 Task: Find connections with filter location Lengshuitan with filter topic #givingbackwith filter profile language Potuguese with filter current company INeuron.ai with filter school Kalinga Institute of Industrial Technology, Bhubaneswar with filter industry Information Services with filter service category Financial Advisory with filter keywords title Chief People Officer
Action: Mouse moved to (287, 192)
Screenshot: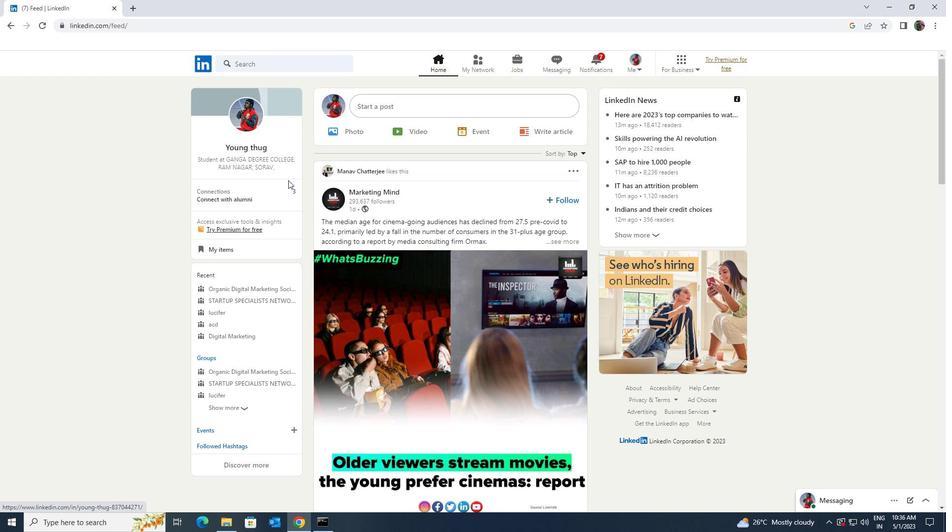 
Action: Mouse pressed left at (287, 192)
Screenshot: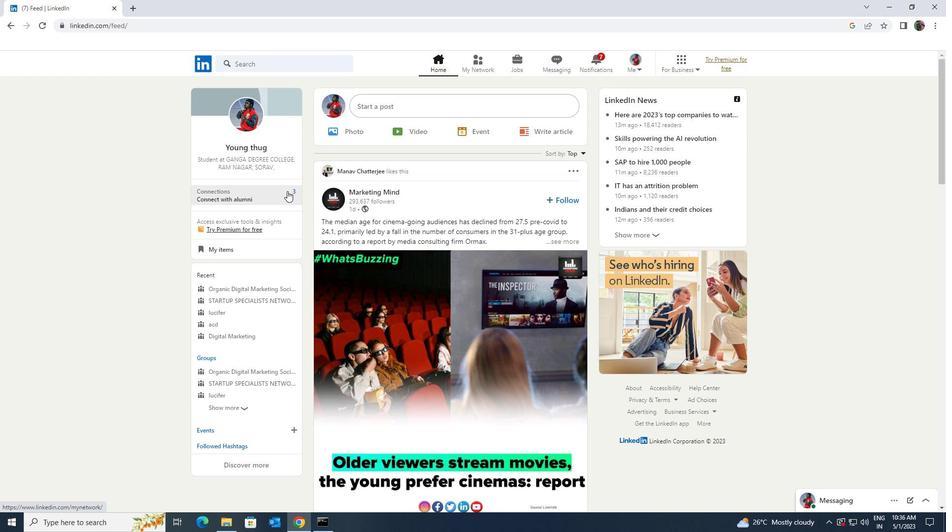 
Action: Mouse moved to (292, 118)
Screenshot: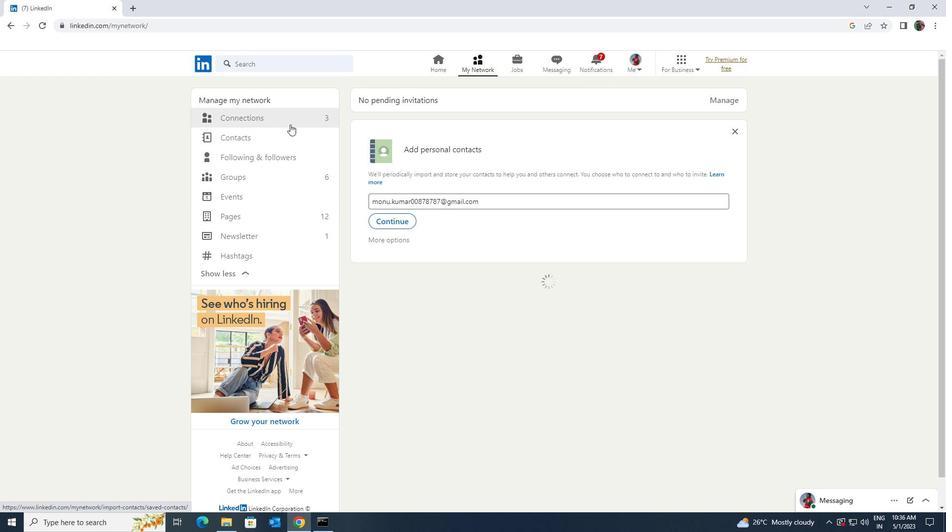 
Action: Mouse pressed left at (292, 118)
Screenshot: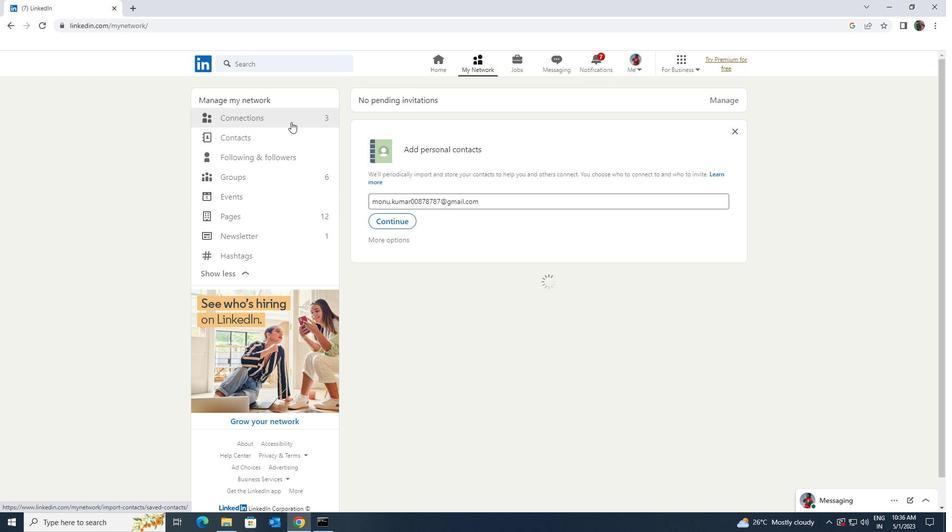 
Action: Mouse moved to (533, 115)
Screenshot: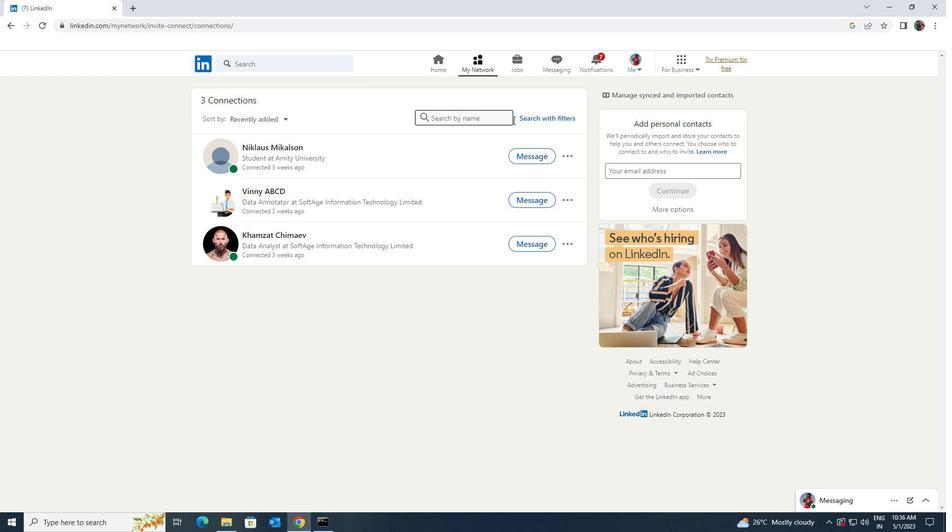 
Action: Mouse pressed left at (533, 115)
Screenshot: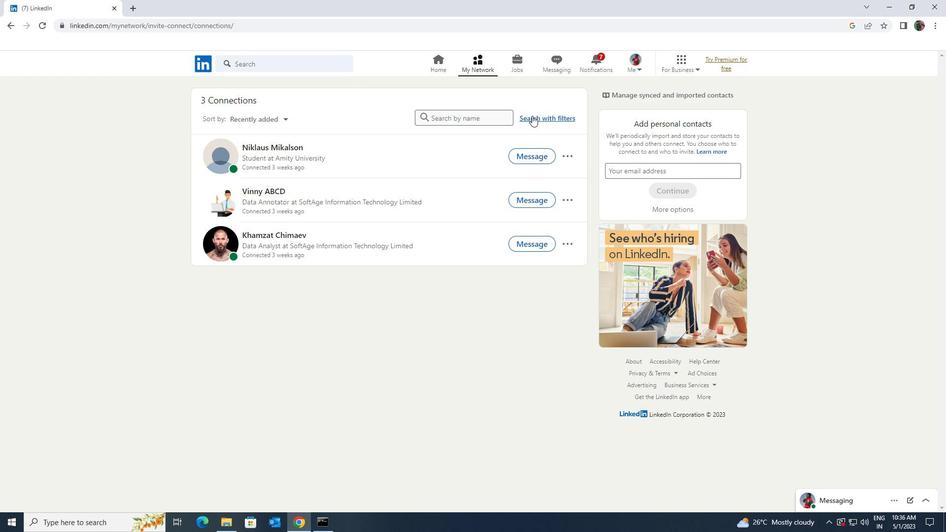 
Action: Mouse moved to (514, 94)
Screenshot: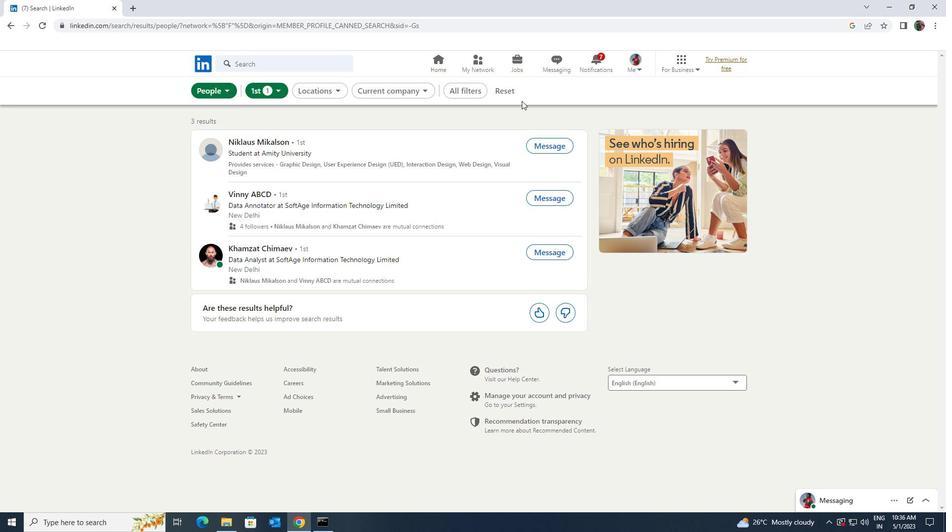 
Action: Mouse pressed left at (514, 94)
Screenshot: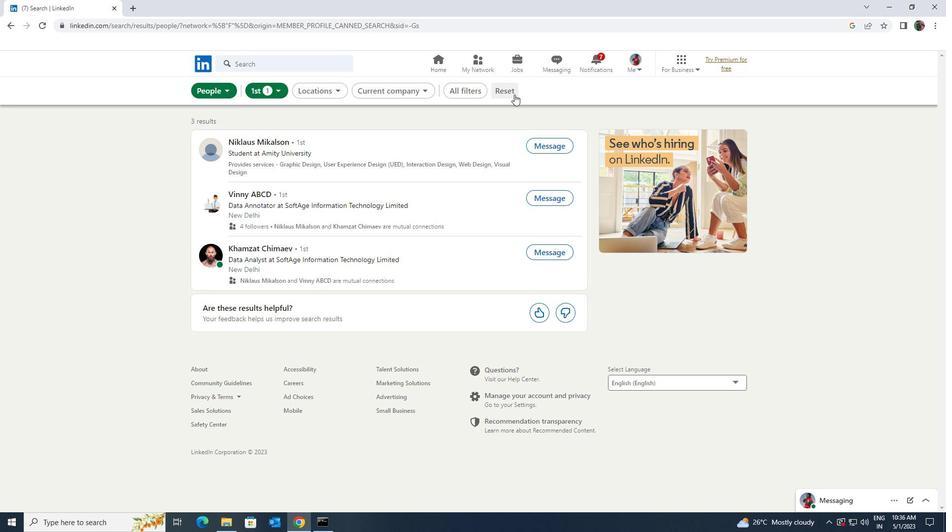 
Action: Mouse moved to (500, 92)
Screenshot: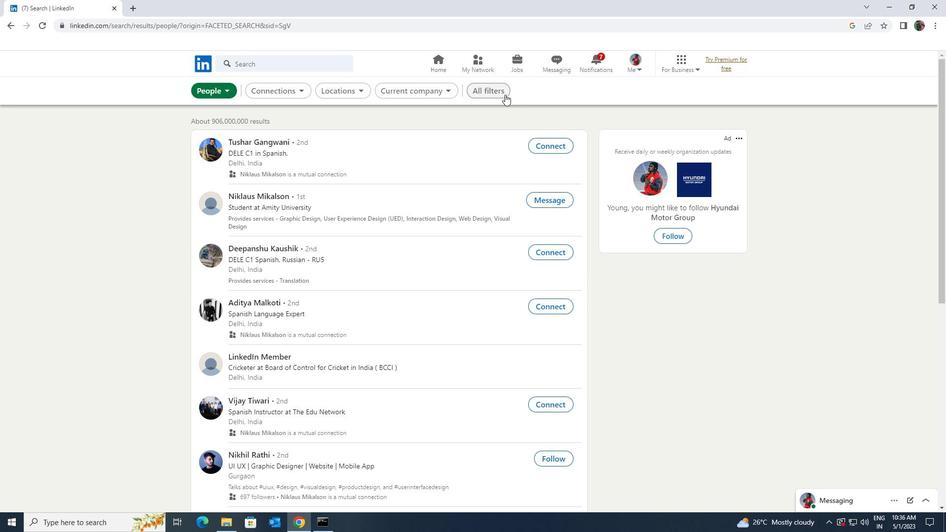 
Action: Mouse pressed left at (500, 92)
Screenshot: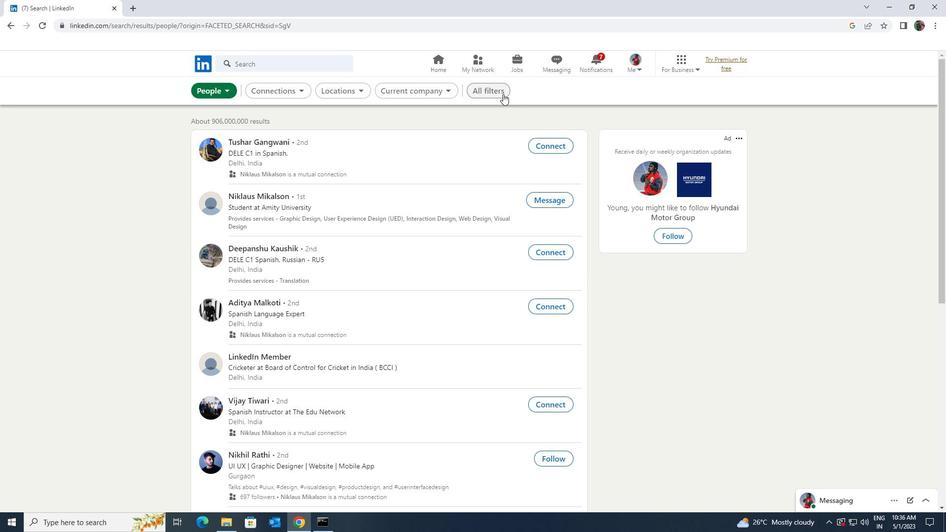 
Action: Mouse moved to (739, 292)
Screenshot: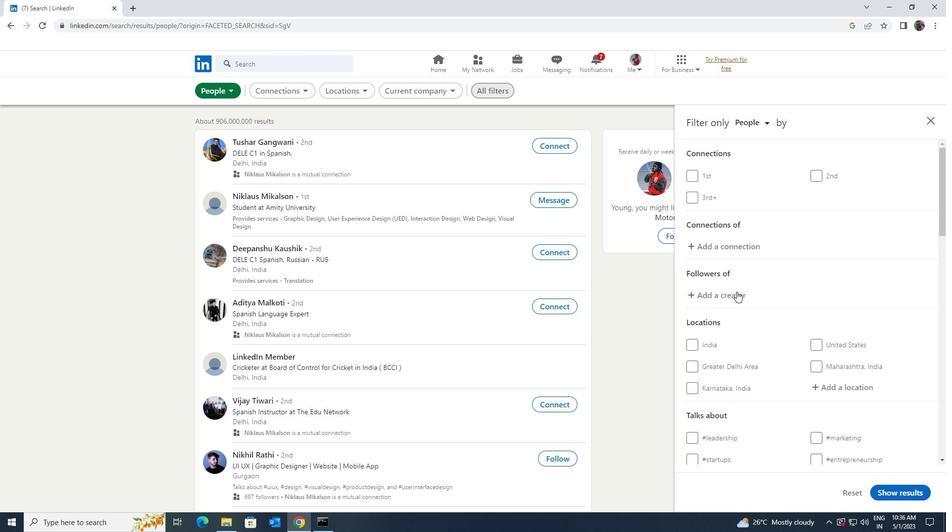 
Action: Mouse scrolled (739, 292) with delta (0, 0)
Screenshot: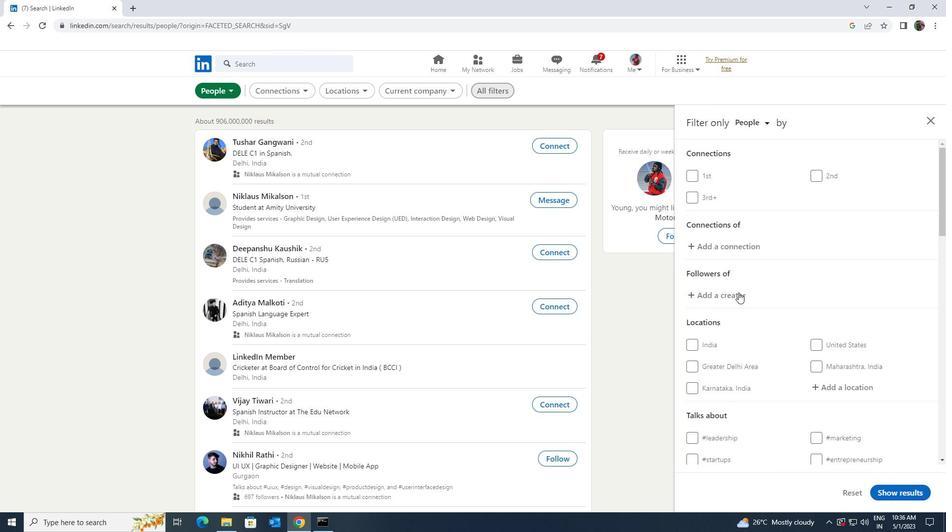 
Action: Mouse scrolled (739, 292) with delta (0, 0)
Screenshot: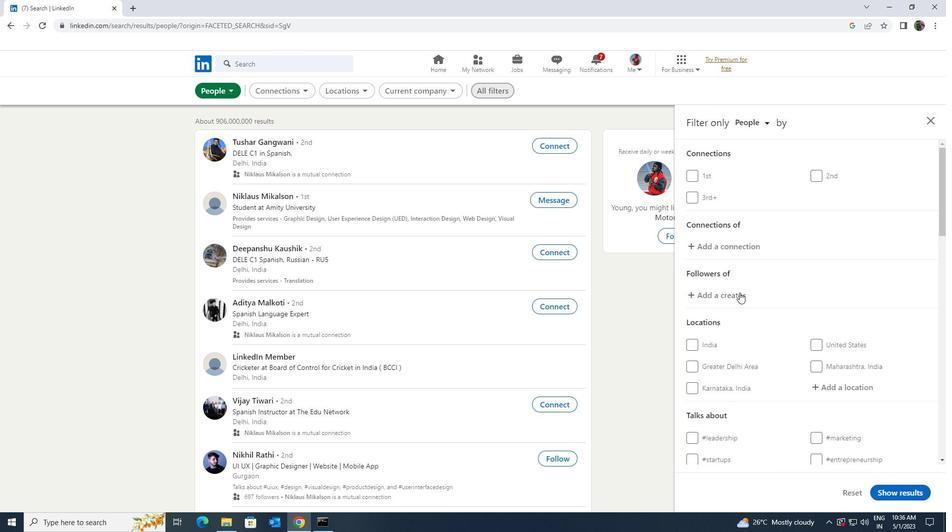 
Action: Mouse moved to (826, 286)
Screenshot: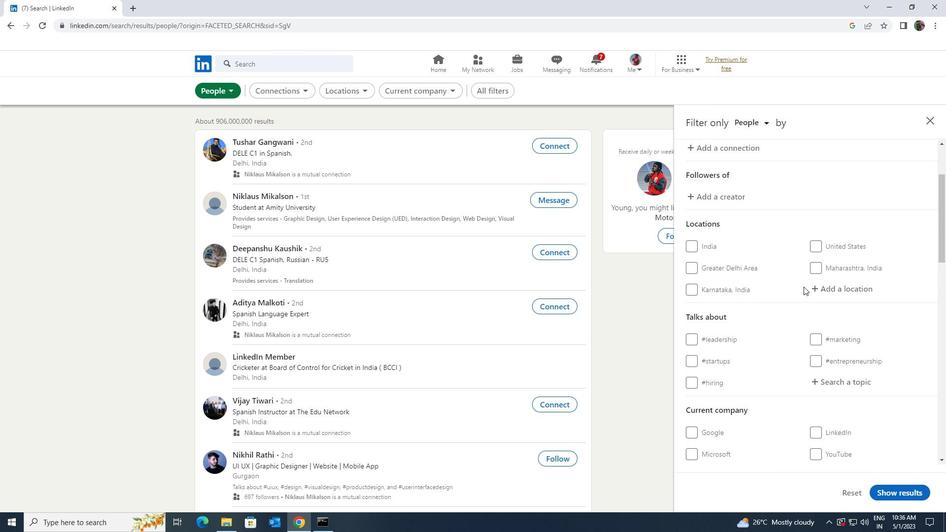 
Action: Mouse pressed left at (826, 286)
Screenshot: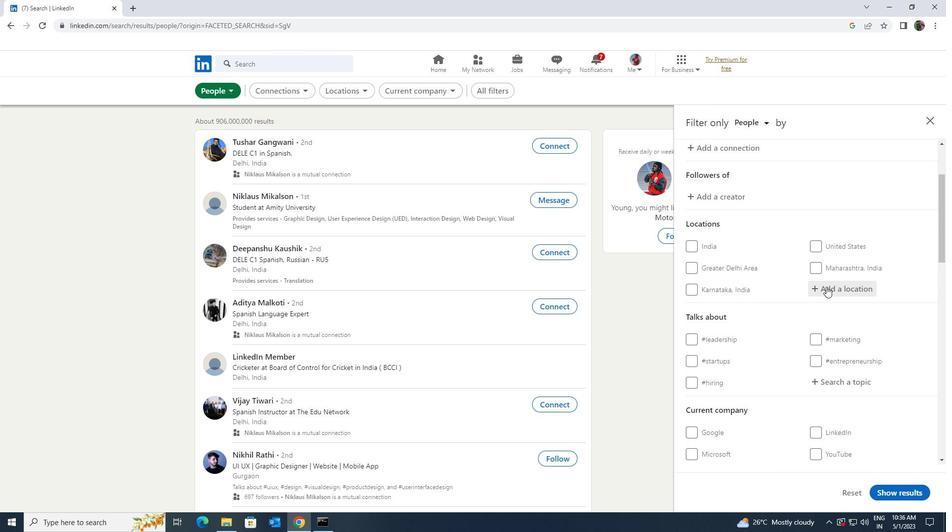 
Action: Mouse moved to (821, 286)
Screenshot: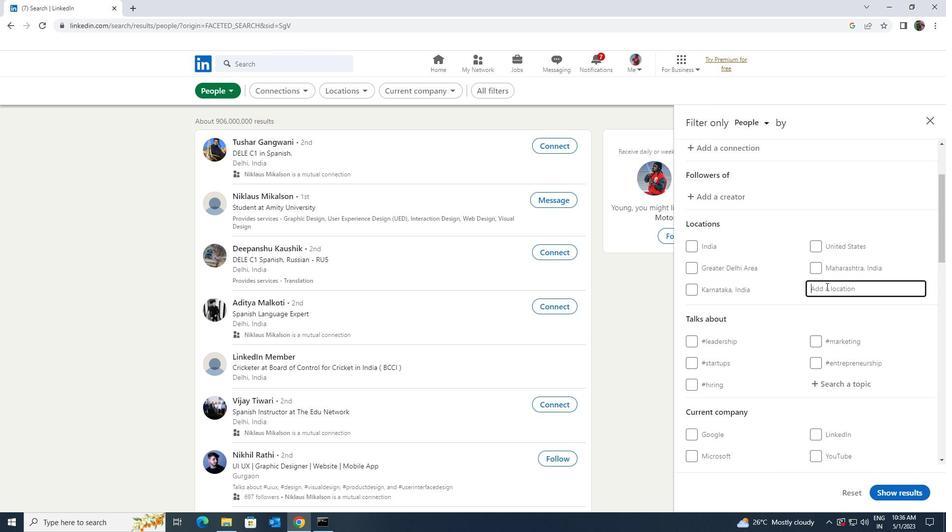
Action: Key pressed <Key.shift>LENGSHUITAN
Screenshot: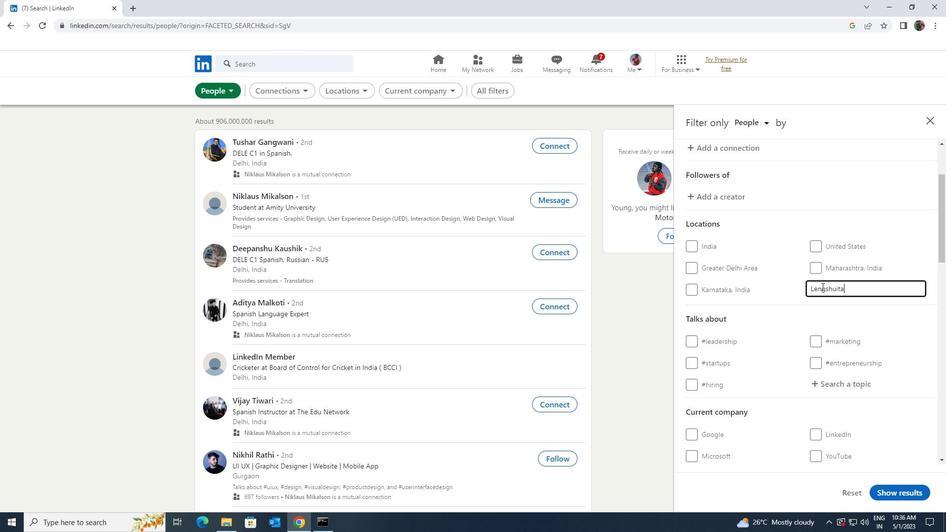 
Action: Mouse moved to (860, 384)
Screenshot: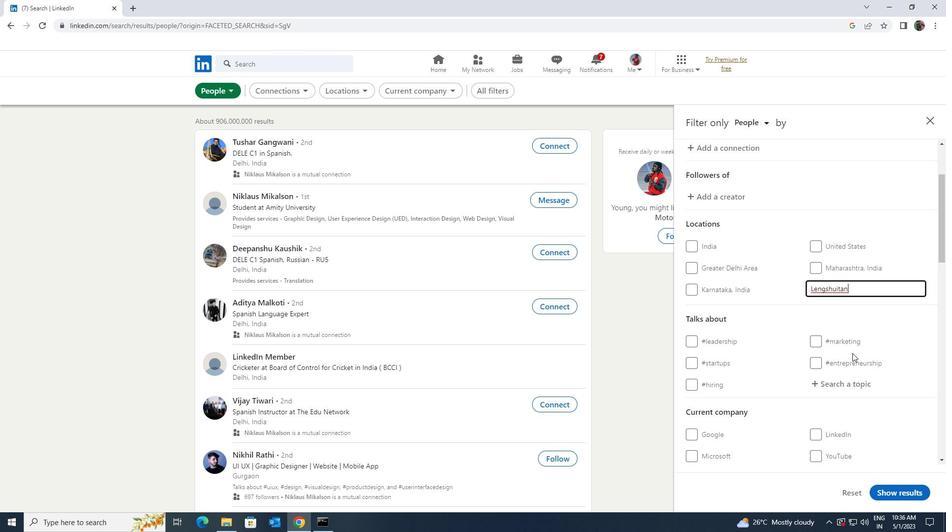 
Action: Mouse pressed left at (860, 384)
Screenshot: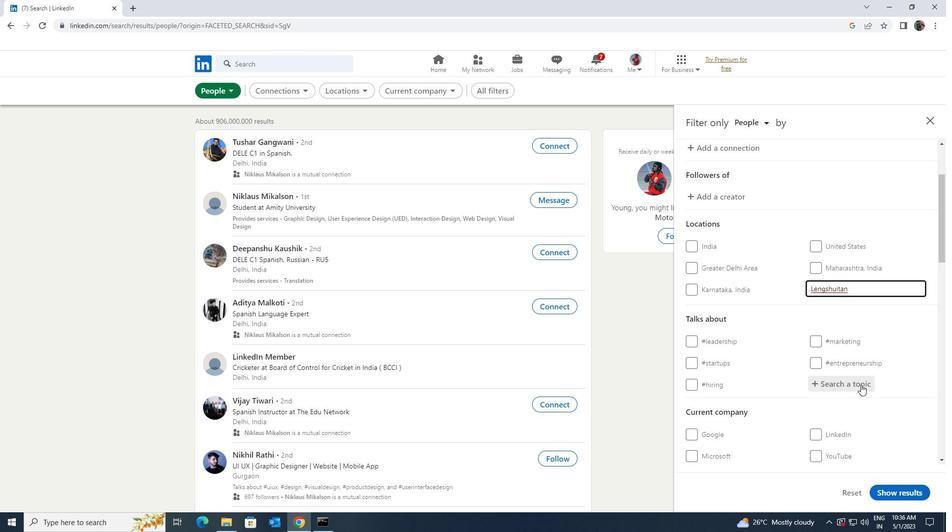 
Action: Key pressed <Key.shift><Key.shift>GIVINGBA
Screenshot: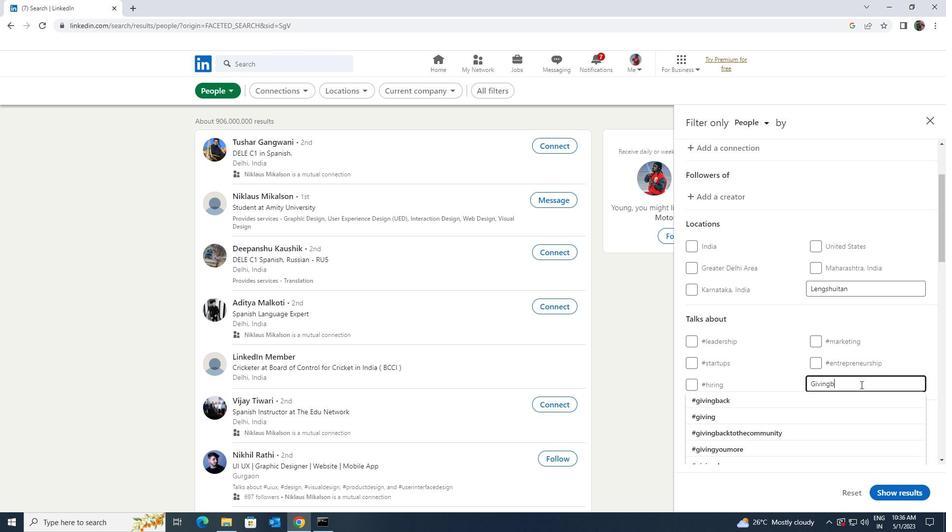 
Action: Mouse moved to (864, 396)
Screenshot: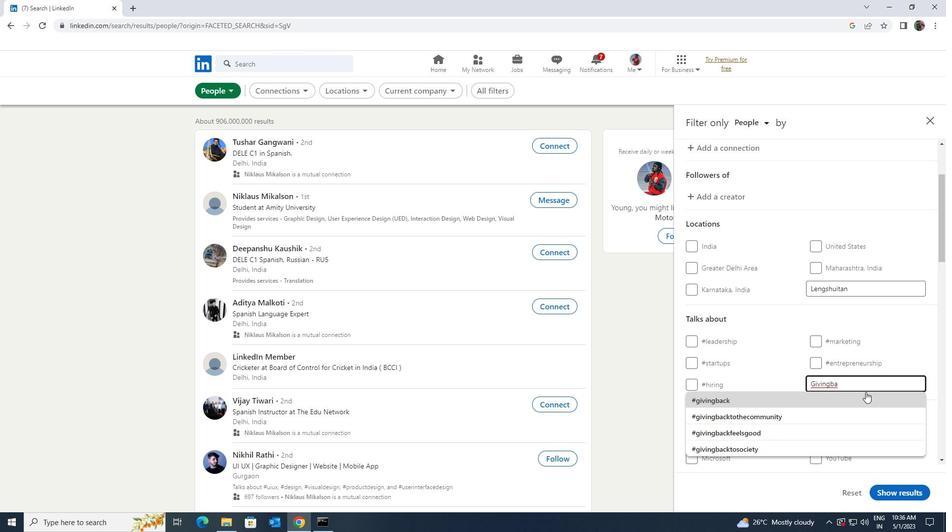 
Action: Mouse pressed left at (864, 396)
Screenshot: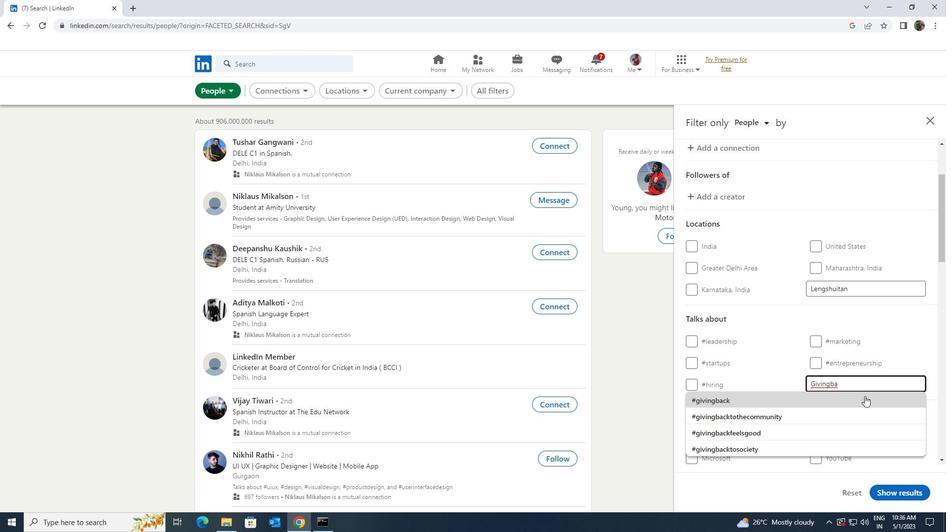 
Action: Mouse scrolled (864, 396) with delta (0, 0)
Screenshot: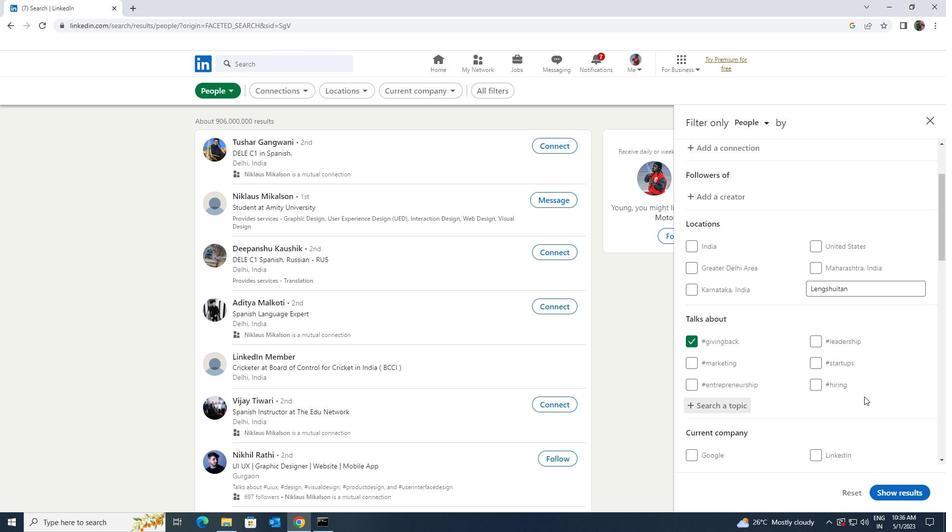 
Action: Mouse scrolled (864, 396) with delta (0, 0)
Screenshot: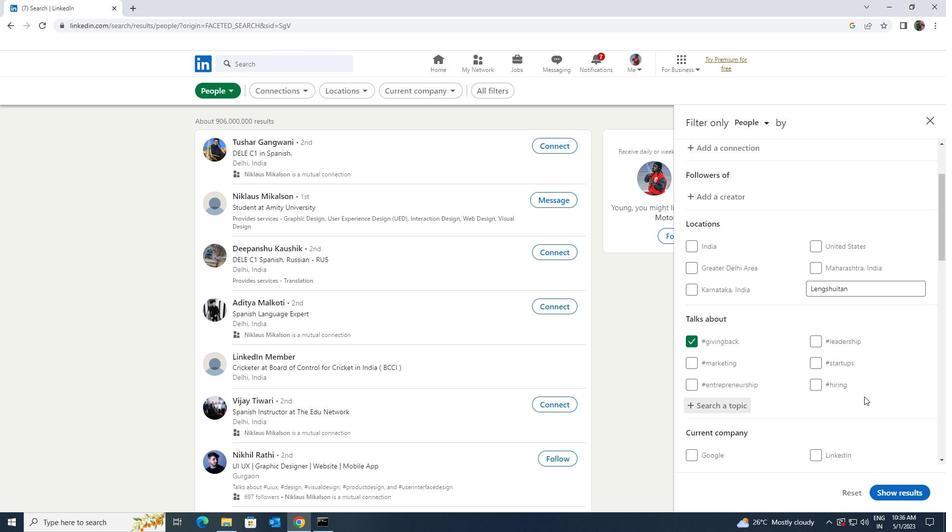 
Action: Mouse scrolled (864, 396) with delta (0, 0)
Screenshot: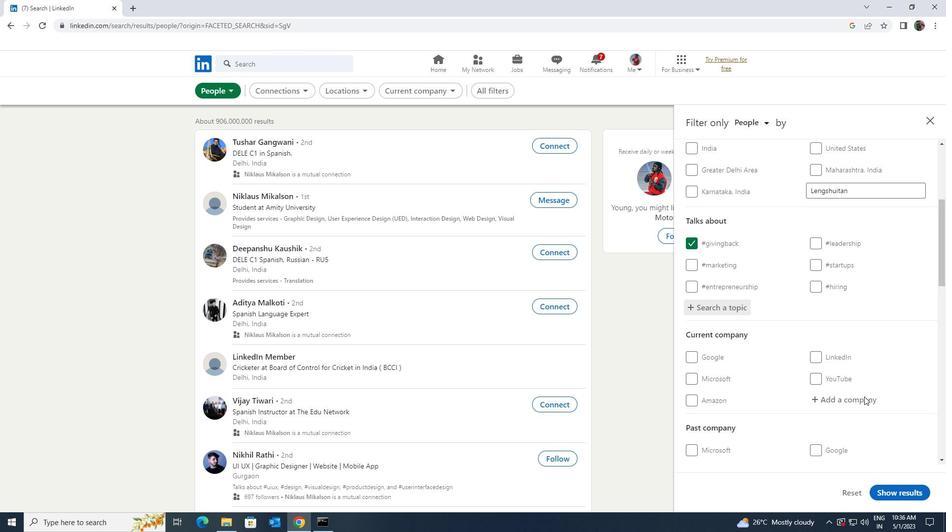 
Action: Mouse scrolled (864, 396) with delta (0, 0)
Screenshot: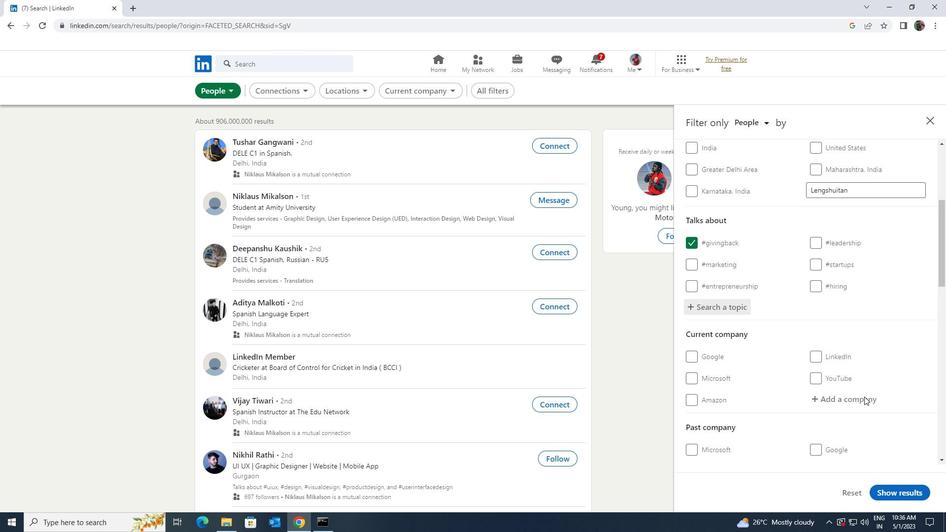 
Action: Mouse moved to (864, 396)
Screenshot: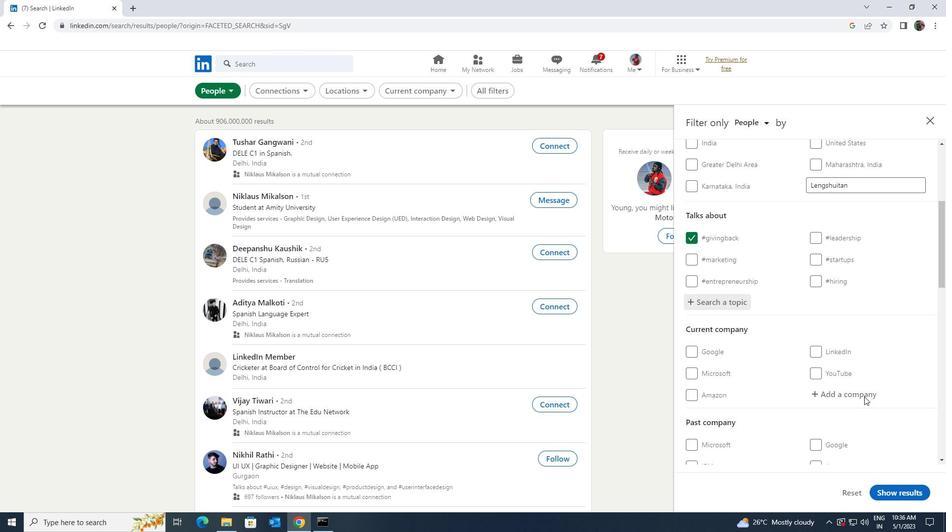 
Action: Mouse scrolled (864, 396) with delta (0, 0)
Screenshot: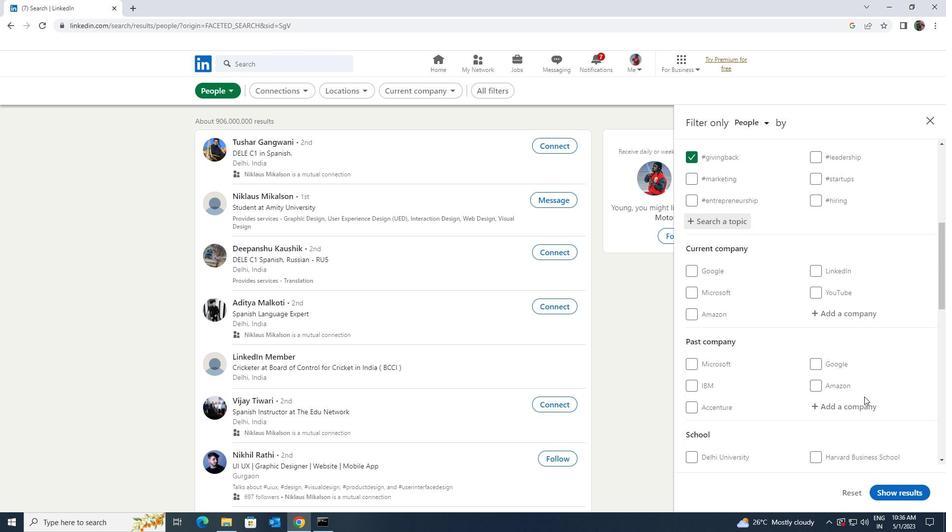 
Action: Mouse scrolled (864, 396) with delta (0, 0)
Screenshot: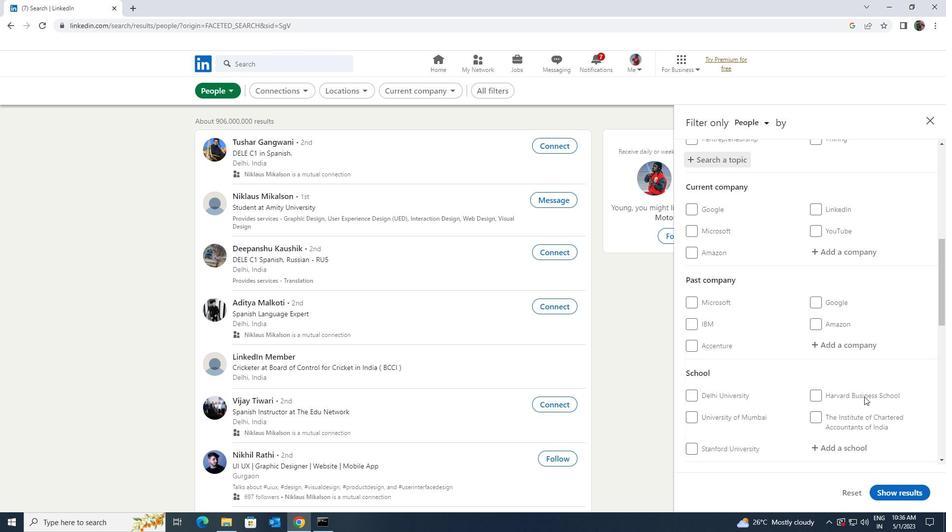 
Action: Mouse scrolled (864, 396) with delta (0, 0)
Screenshot: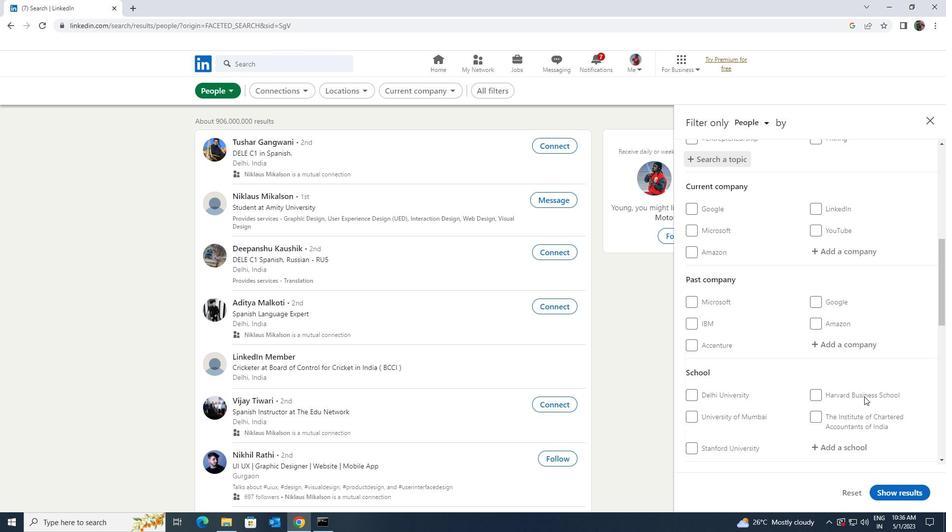 
Action: Mouse scrolled (864, 396) with delta (0, 0)
Screenshot: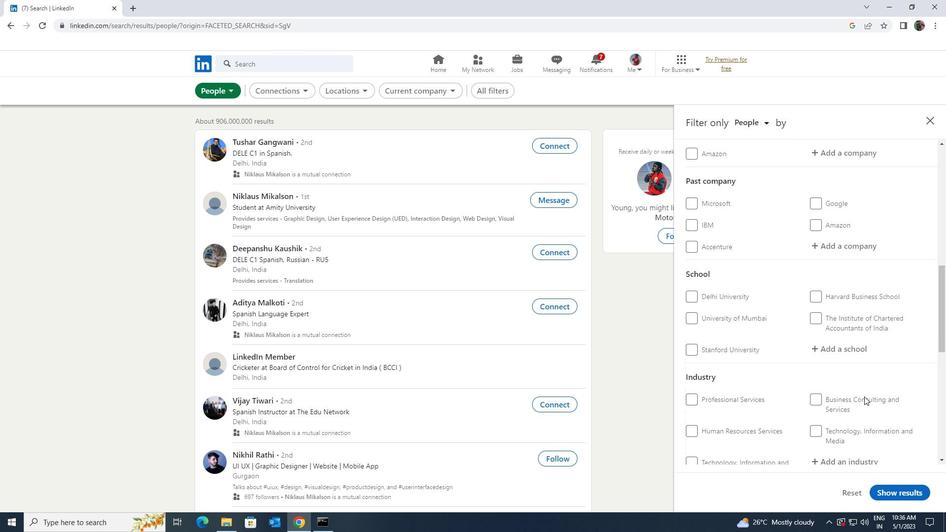 
Action: Mouse scrolled (864, 396) with delta (0, 0)
Screenshot: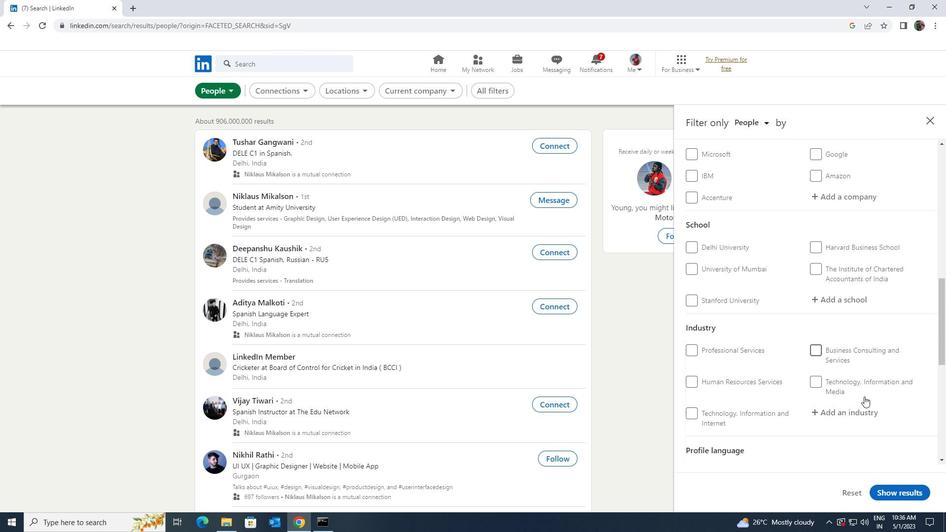 
Action: Mouse scrolled (864, 396) with delta (0, 0)
Screenshot: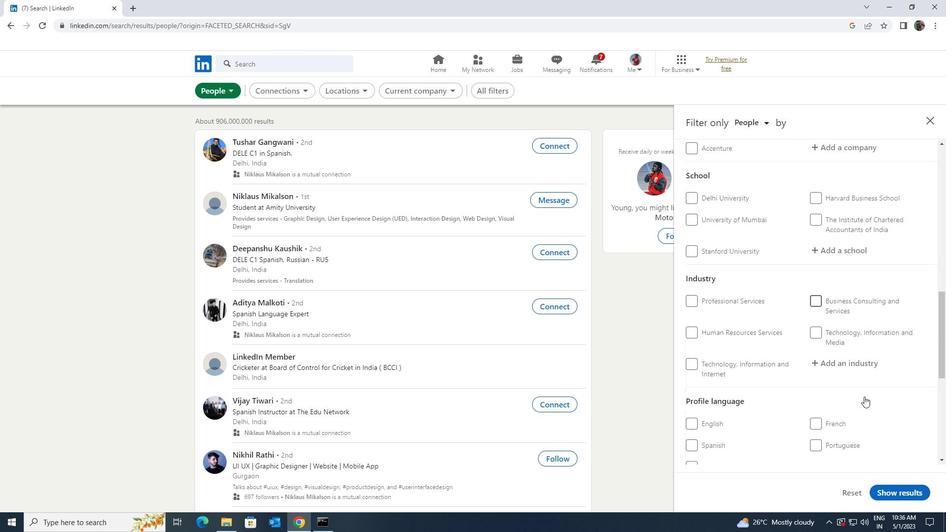 
Action: Mouse moved to (816, 398)
Screenshot: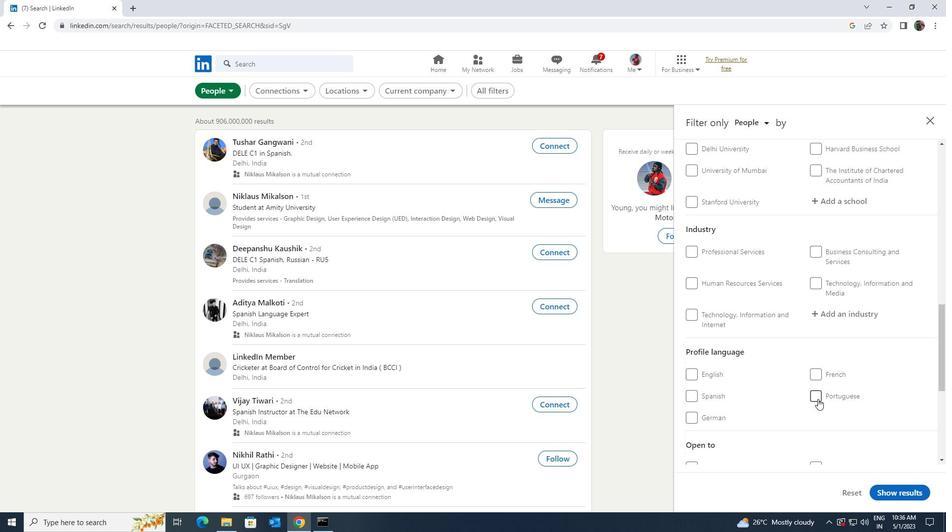 
Action: Mouse pressed left at (816, 398)
Screenshot: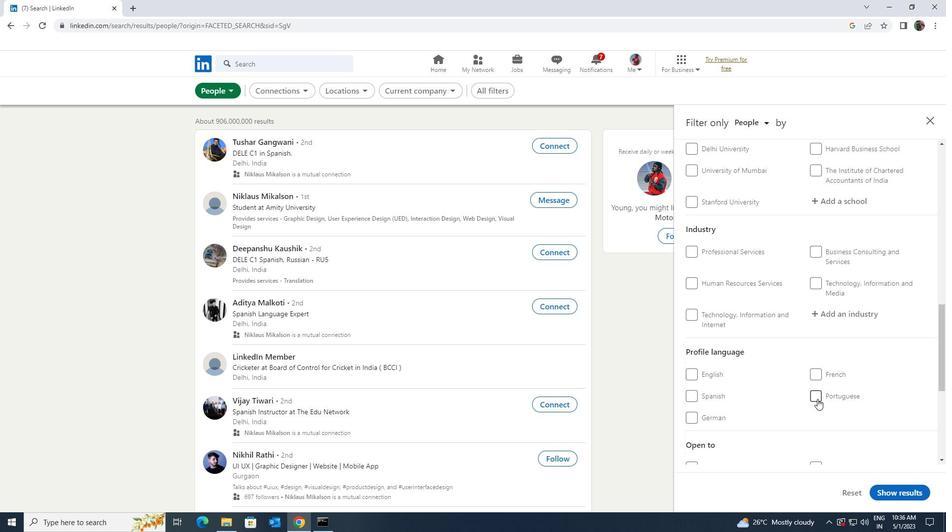 
Action: Mouse moved to (815, 398)
Screenshot: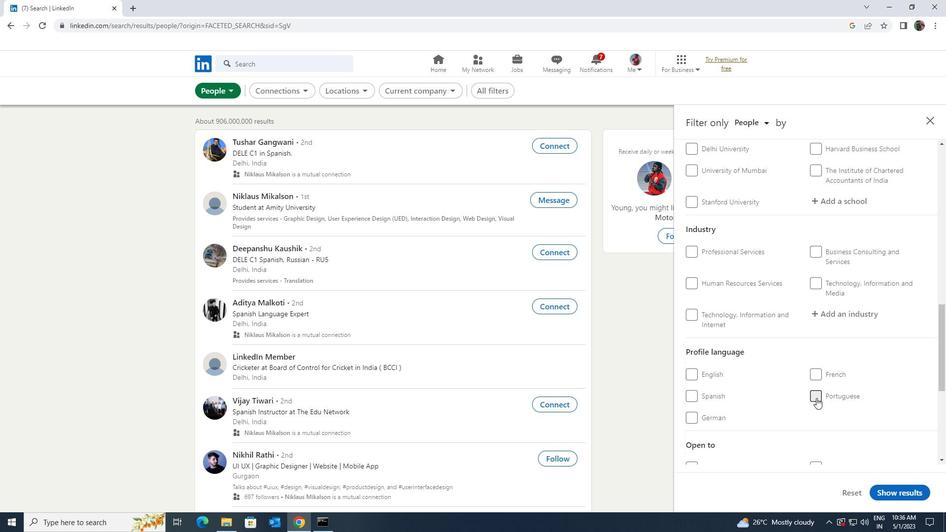 
Action: Mouse scrolled (815, 398) with delta (0, 0)
Screenshot: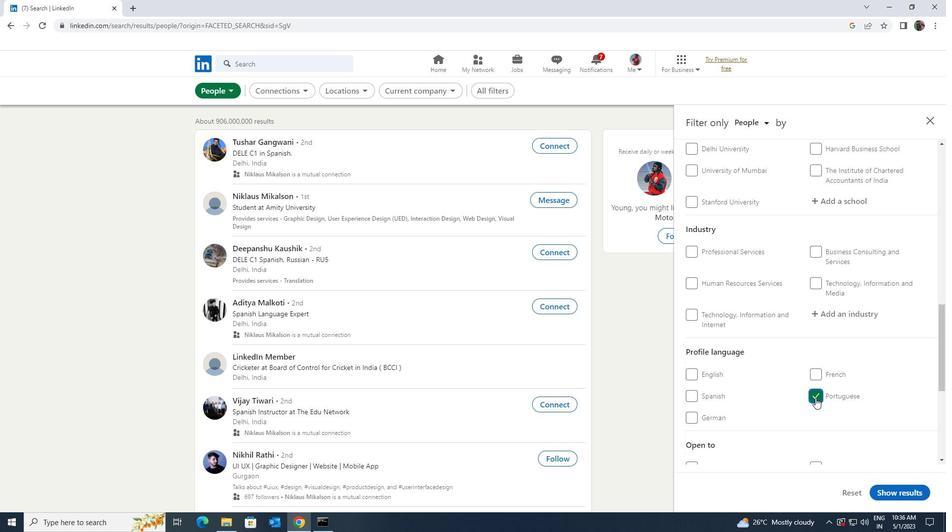 
Action: Mouse scrolled (815, 398) with delta (0, 0)
Screenshot: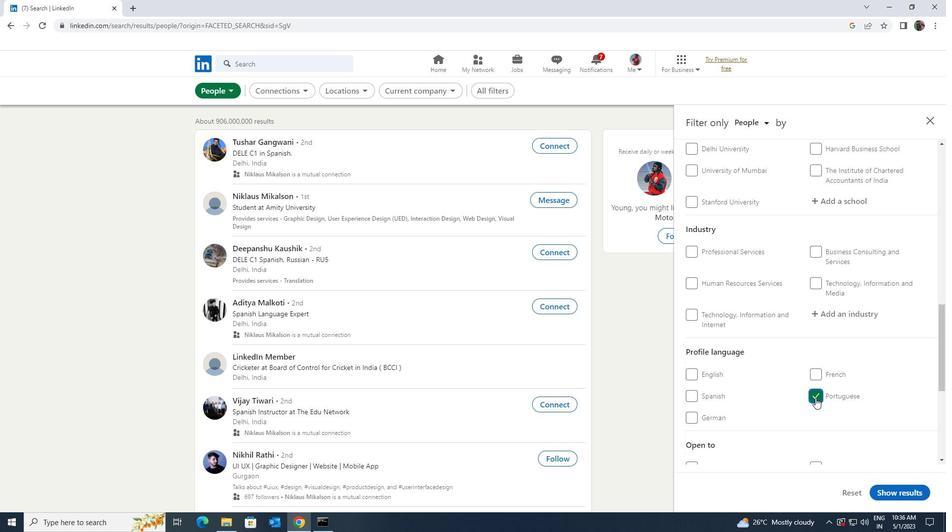 
Action: Mouse scrolled (815, 398) with delta (0, 0)
Screenshot: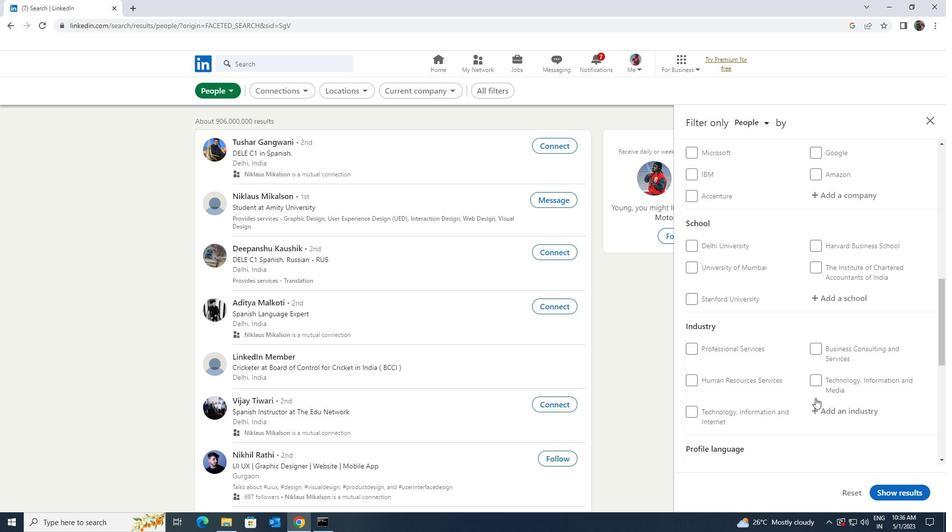 
Action: Mouse scrolled (815, 398) with delta (0, 0)
Screenshot: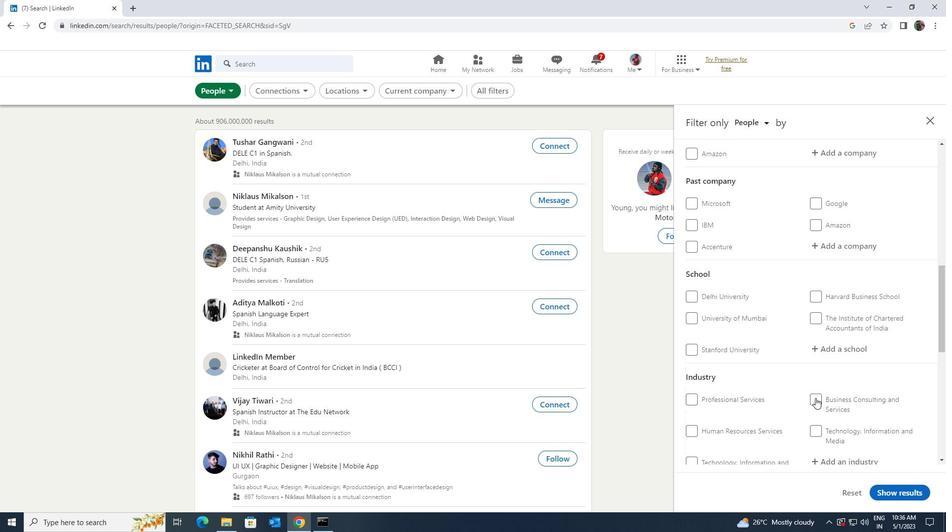 
Action: Mouse scrolled (815, 398) with delta (0, 0)
Screenshot: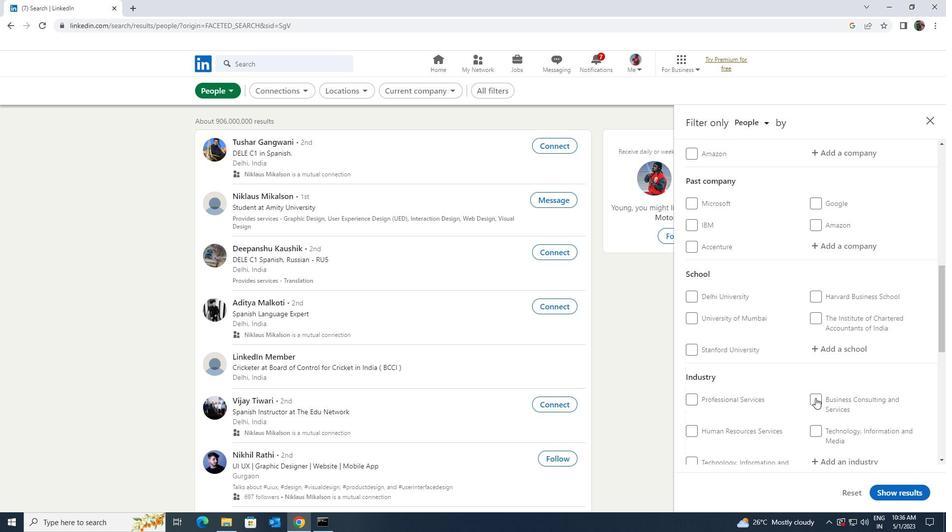 
Action: Mouse scrolled (815, 398) with delta (0, 0)
Screenshot: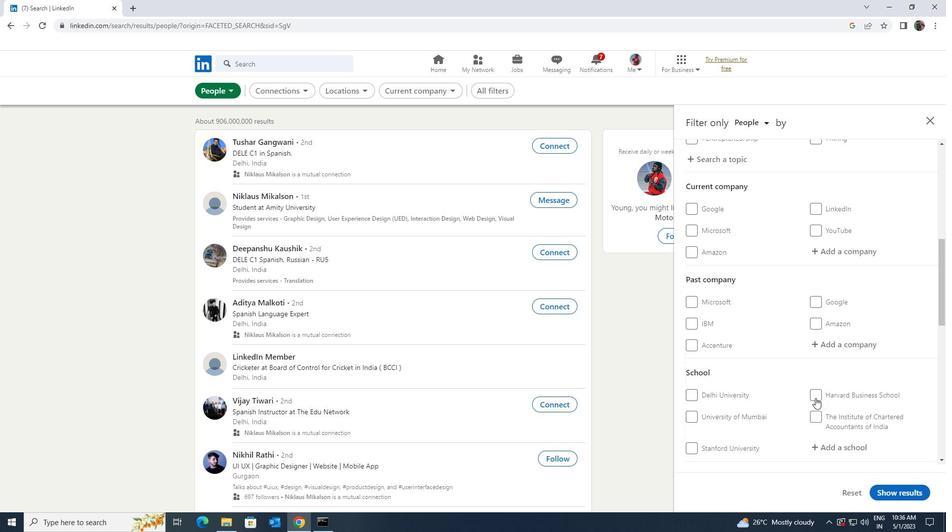
Action: Mouse scrolled (815, 398) with delta (0, 0)
Screenshot: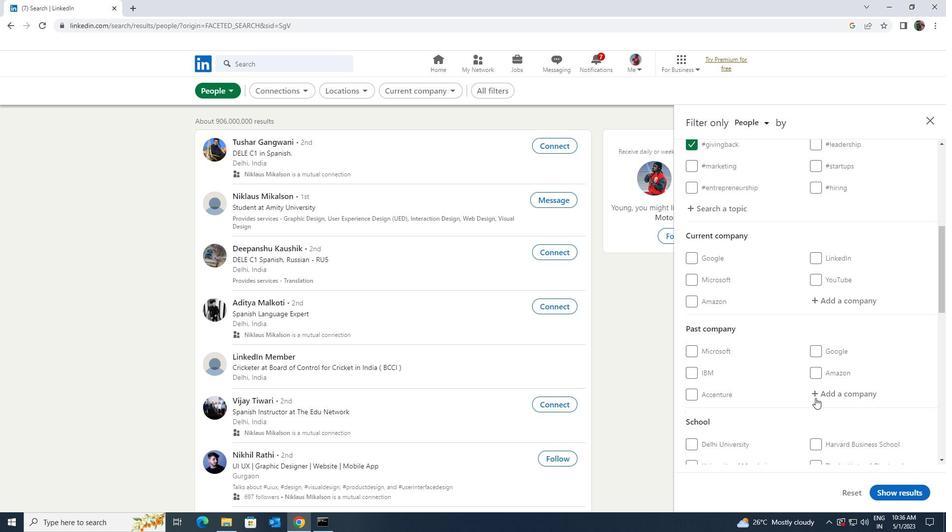
Action: Mouse scrolled (815, 398) with delta (0, 0)
Screenshot: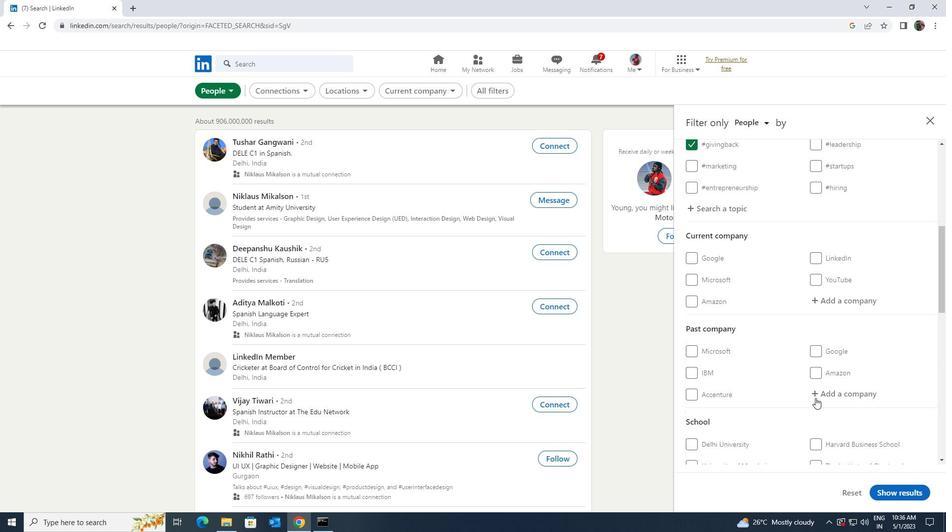 
Action: Mouse moved to (815, 397)
Screenshot: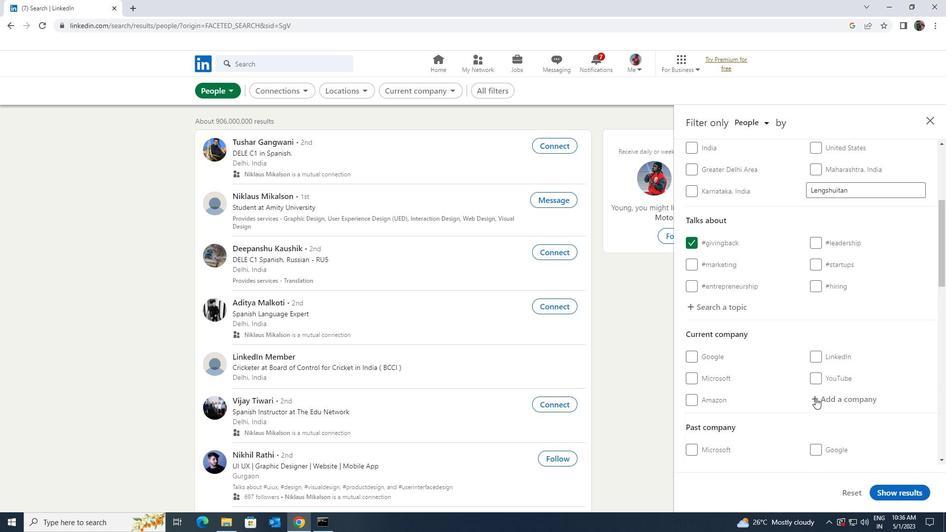 
Action: Mouse pressed left at (815, 397)
Screenshot: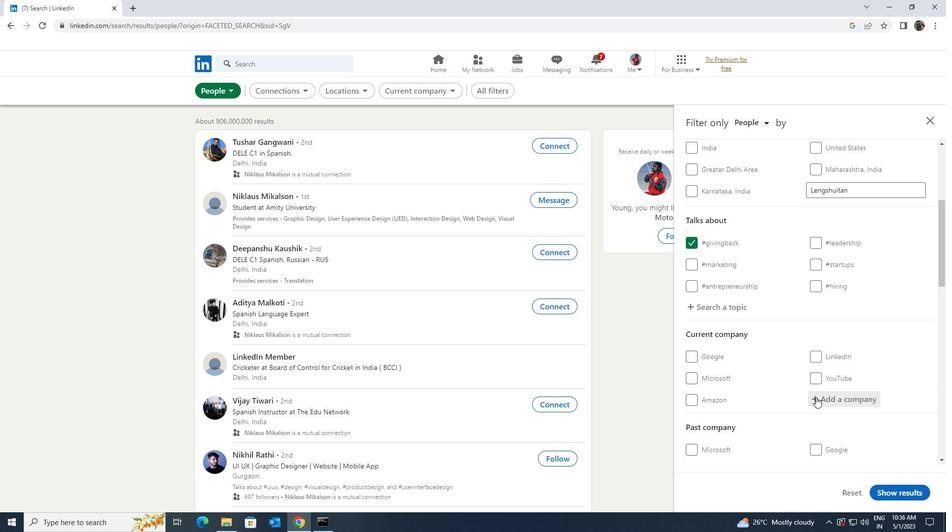 
Action: Key pressed <Key.shift>NEURON<Key.space>AI
Screenshot: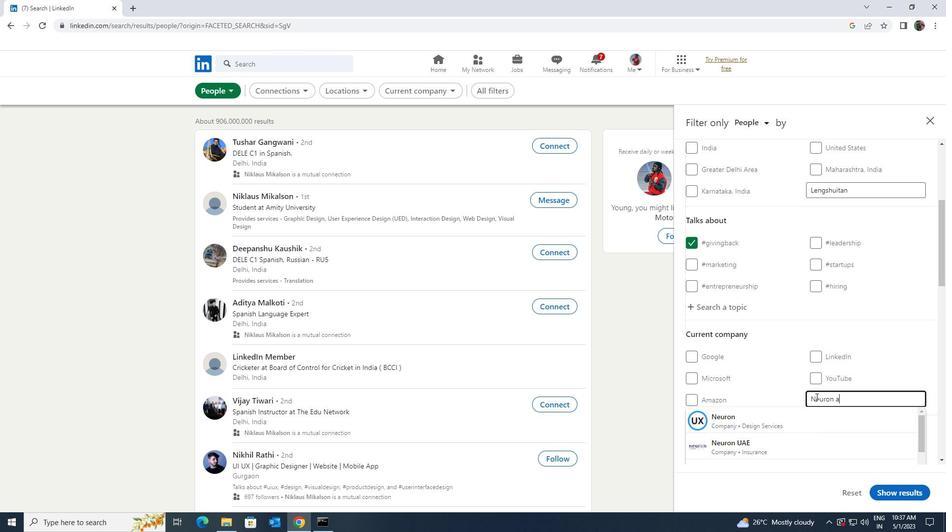 
Action: Mouse moved to (816, 410)
Screenshot: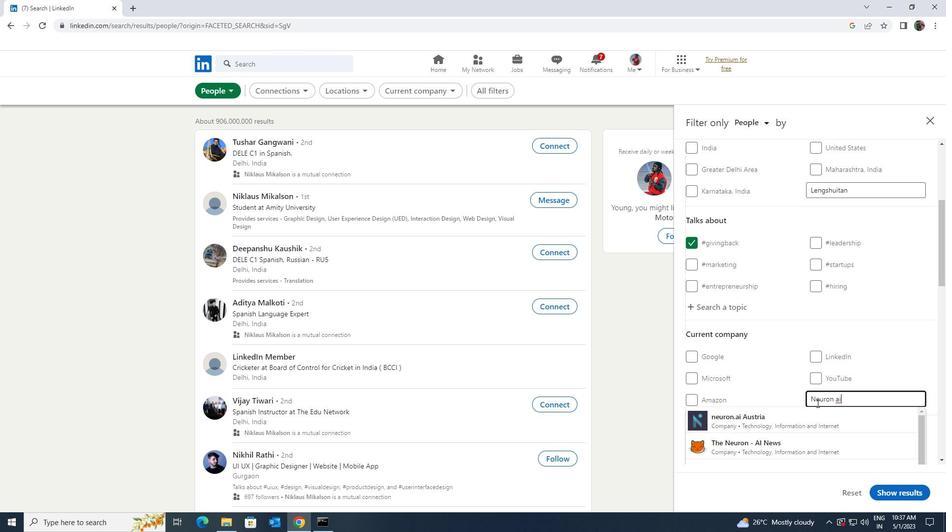 
Action: Mouse pressed left at (816, 410)
Screenshot: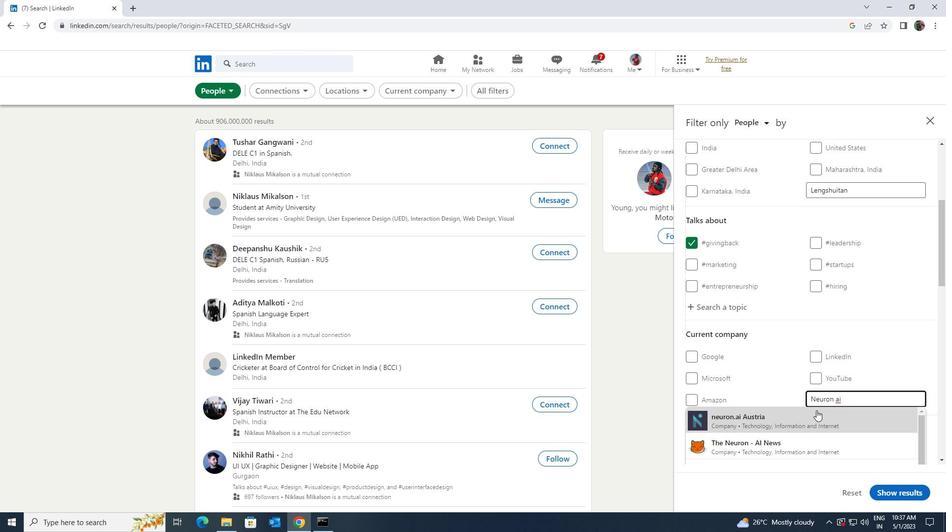 
Action: Mouse moved to (816, 410)
Screenshot: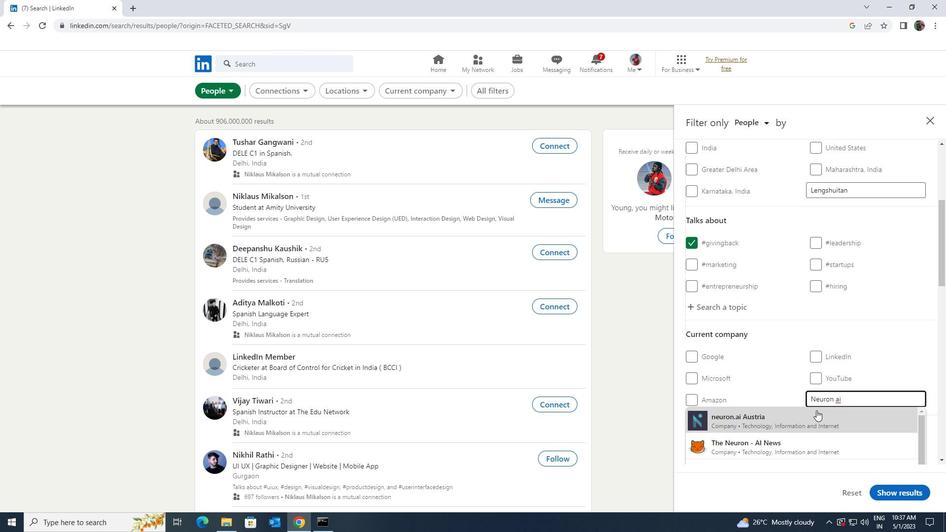 
Action: Mouse scrolled (816, 409) with delta (0, 0)
Screenshot: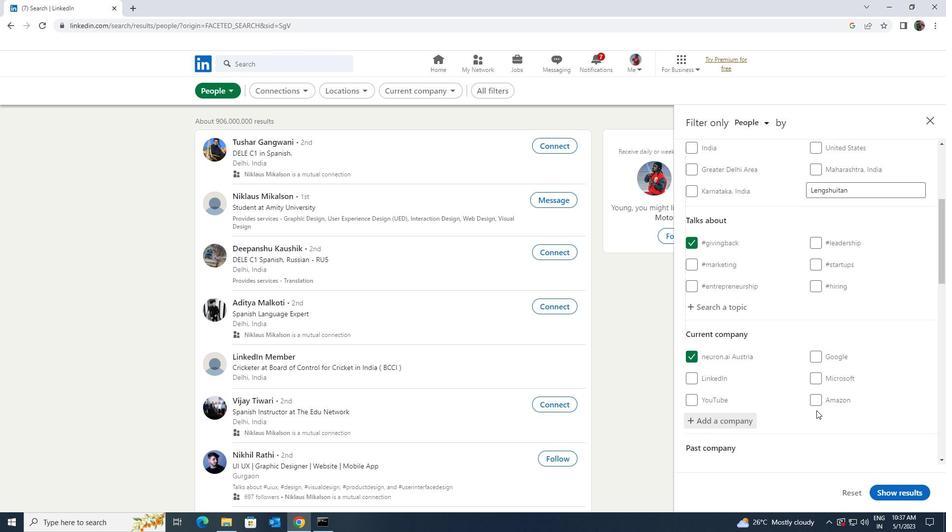 
Action: Mouse scrolled (816, 409) with delta (0, 0)
Screenshot: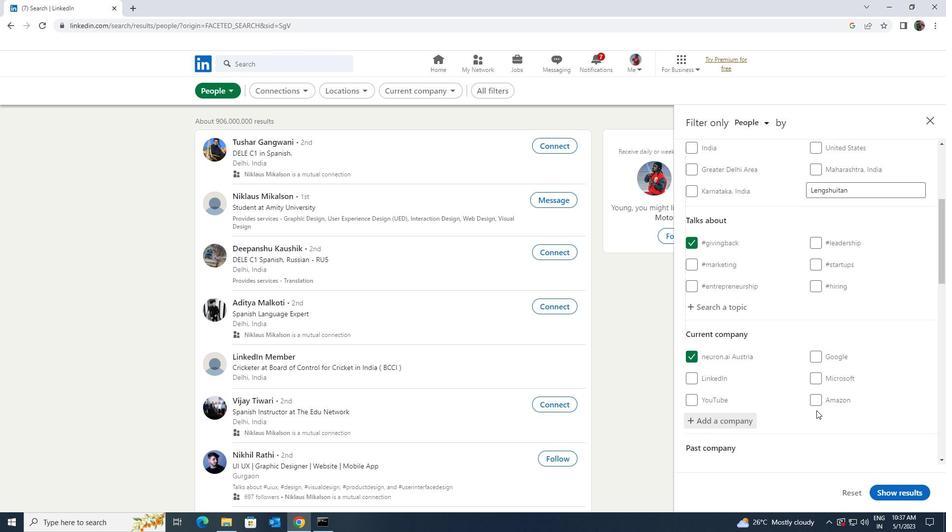 
Action: Mouse scrolled (816, 409) with delta (0, 0)
Screenshot: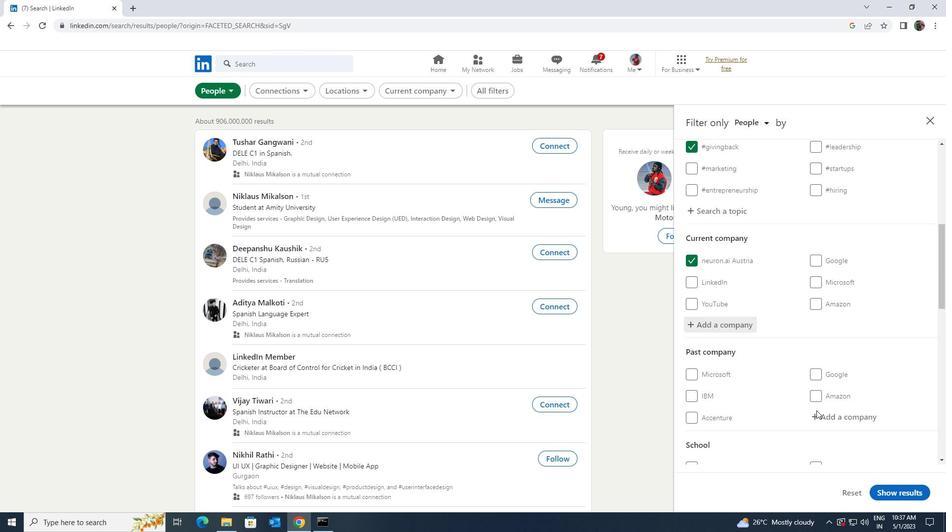 
Action: Mouse scrolled (816, 409) with delta (0, 0)
Screenshot: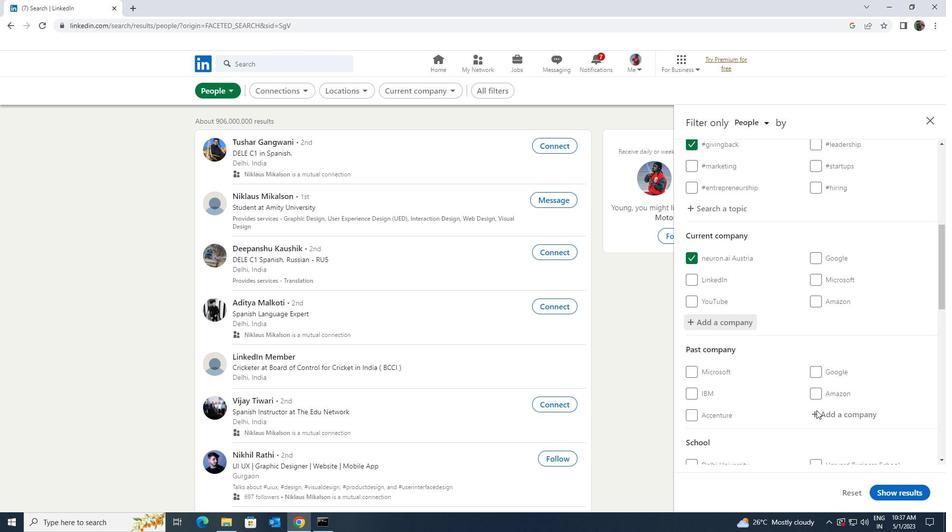 
Action: Mouse moved to (816, 392)
Screenshot: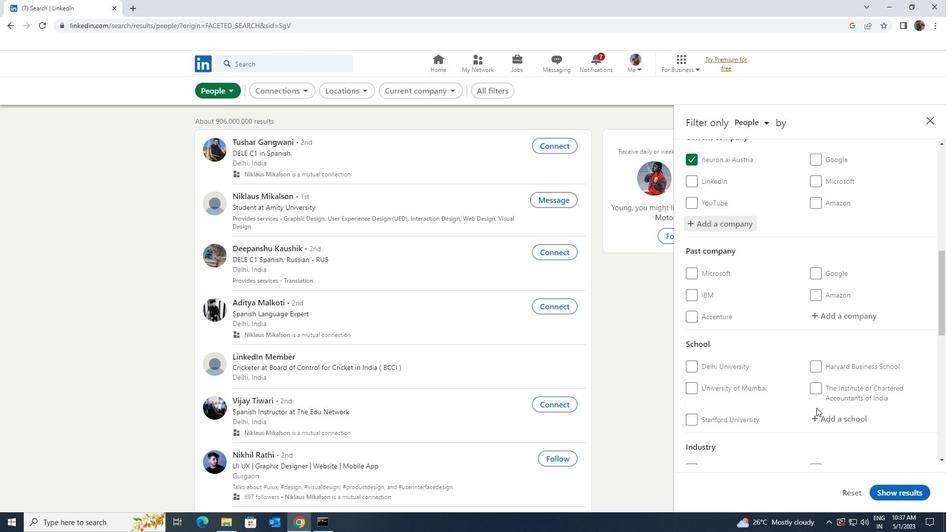 
Action: Mouse scrolled (816, 392) with delta (0, 0)
Screenshot: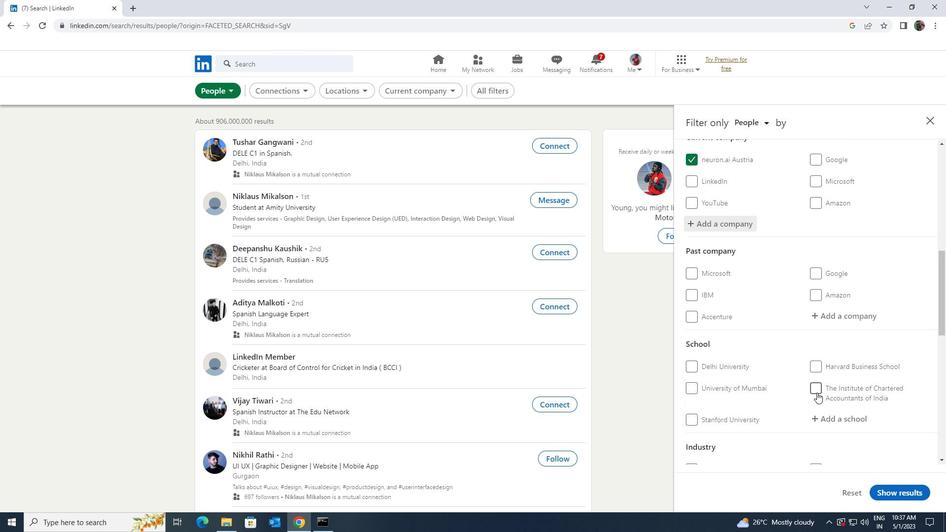 
Action: Mouse moved to (815, 369)
Screenshot: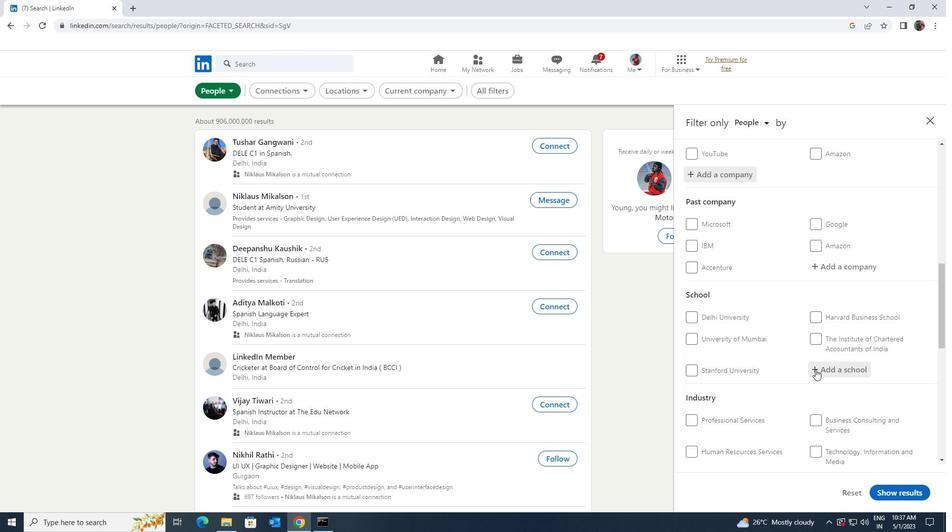 
Action: Mouse pressed left at (815, 369)
Screenshot: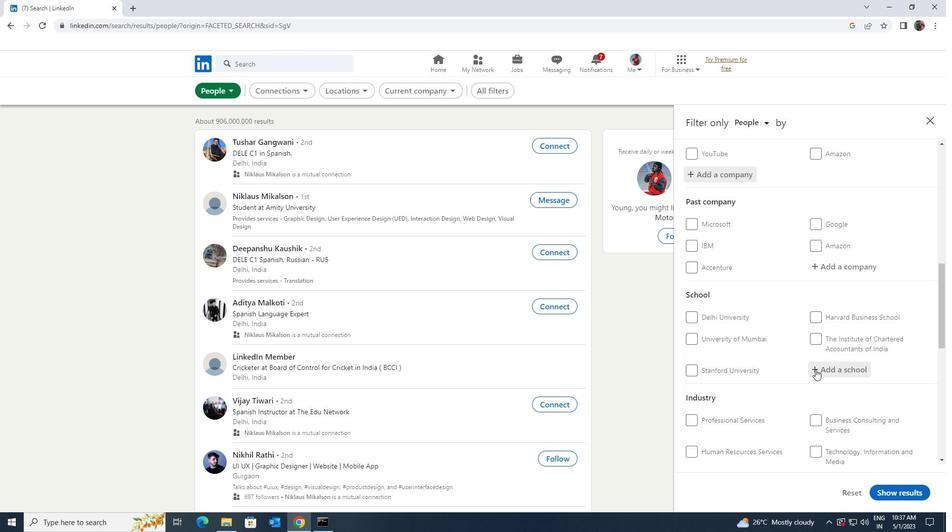 
Action: Key pressed <Key.shift>KALINGA<Key.space><Key.shift>UNIVERSITY<Key.space>OF<Key.space><Key.shift>INDUSTRIAL
Screenshot: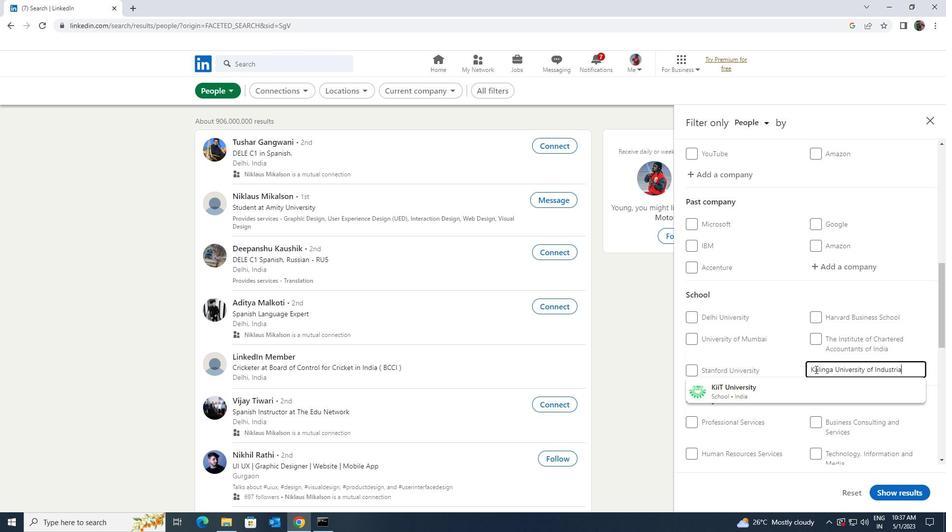 
Action: Mouse moved to (817, 383)
Screenshot: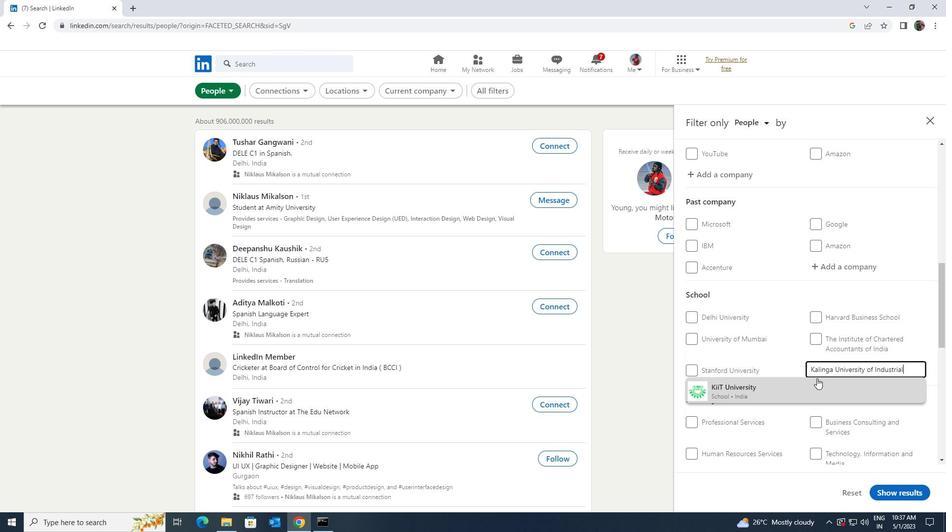 
Action: Mouse scrolled (817, 383) with delta (0, 0)
Screenshot: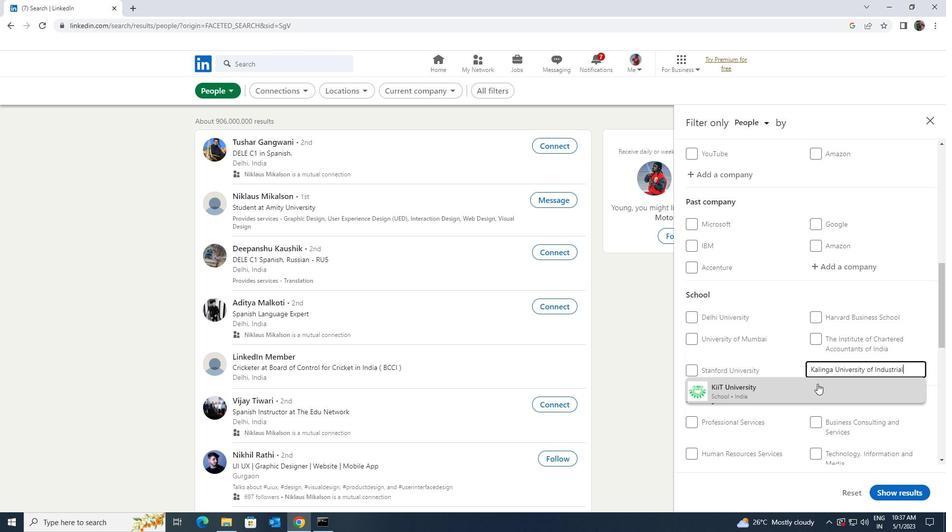 
Action: Mouse moved to (811, 346)
Screenshot: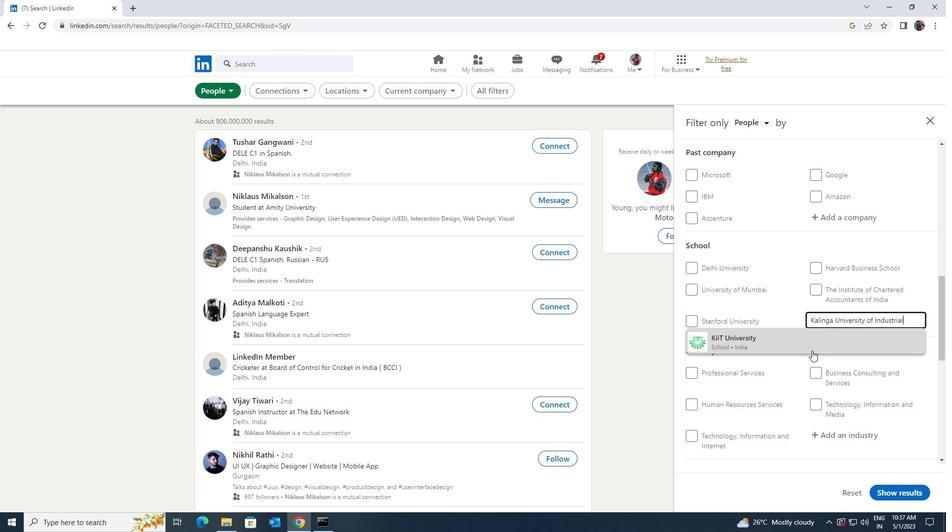 
Action: Mouse pressed left at (811, 346)
Screenshot: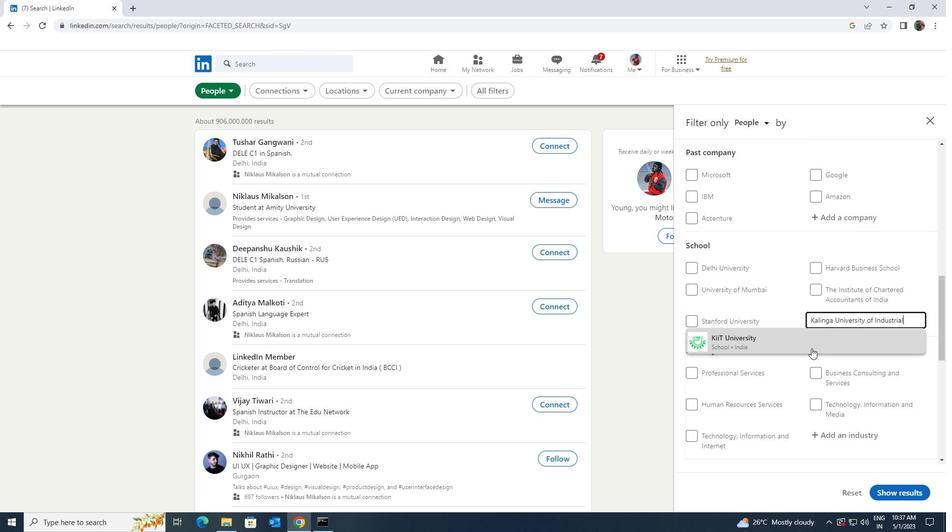
Action: Mouse moved to (810, 343)
Screenshot: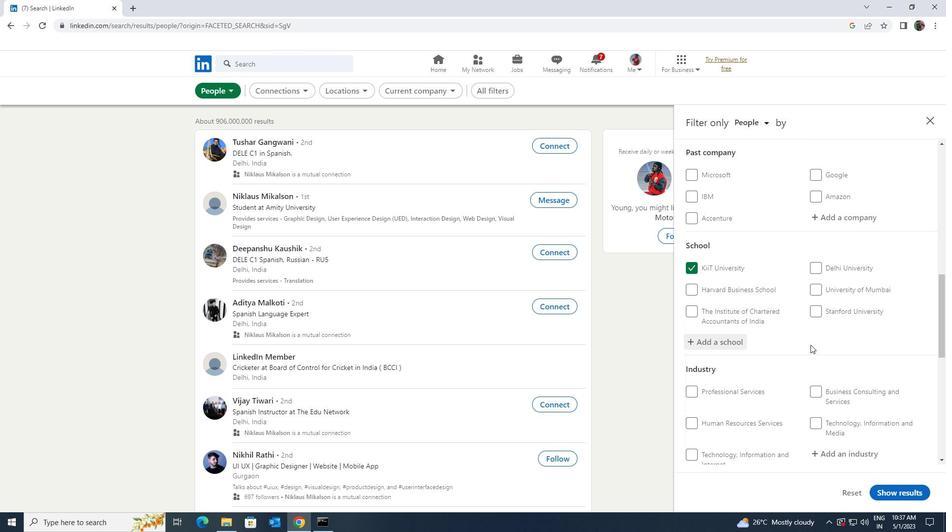 
Action: Mouse scrolled (810, 343) with delta (0, 0)
Screenshot: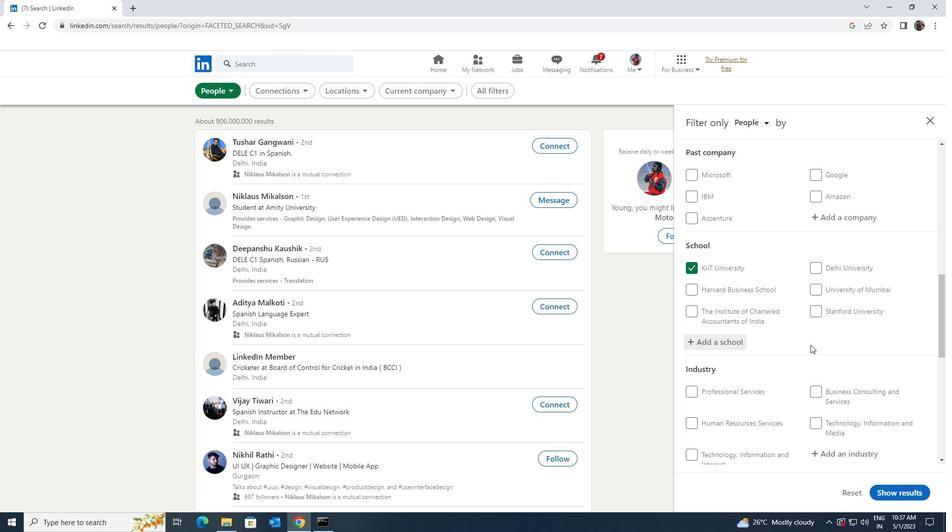 
Action: Mouse moved to (810, 343)
Screenshot: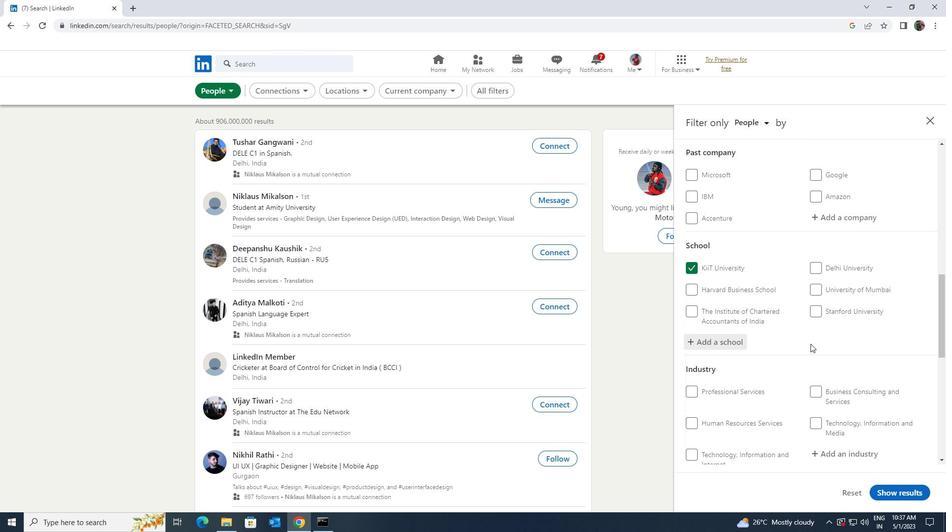 
Action: Mouse scrolled (810, 343) with delta (0, 0)
Screenshot: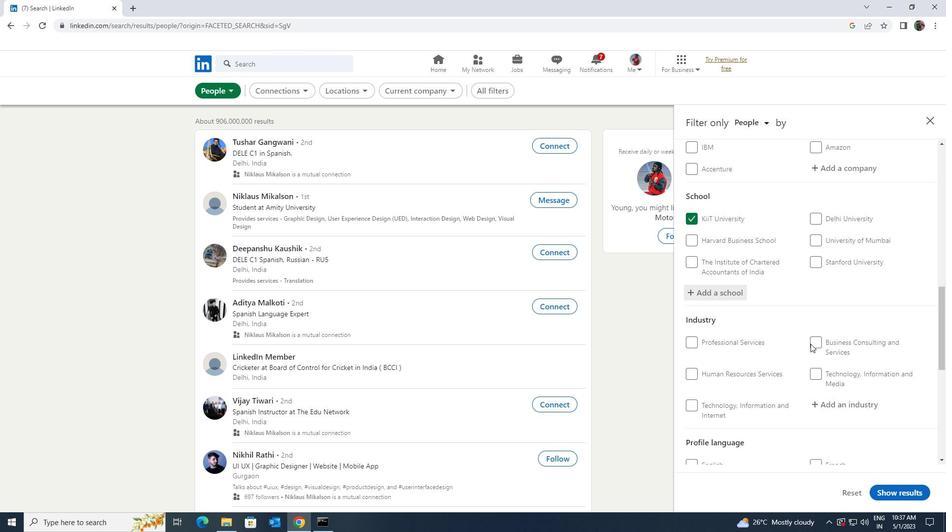 
Action: Mouse moved to (818, 350)
Screenshot: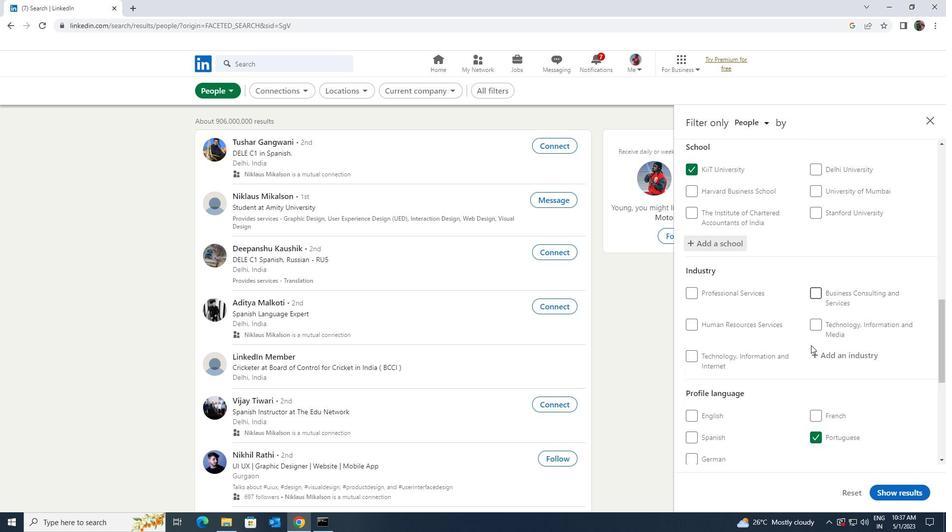 
Action: Mouse pressed left at (818, 350)
Screenshot: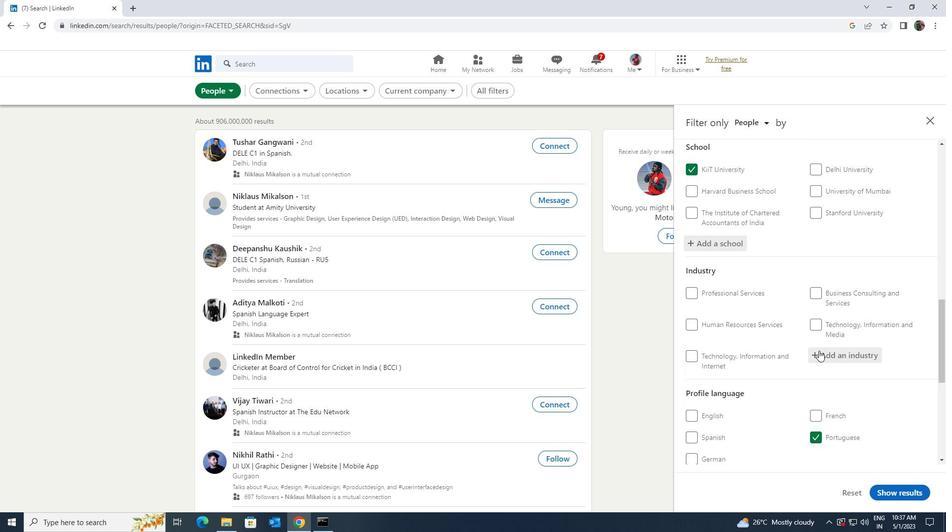 
Action: Key pressed <Key.shift>INFORMATION
Screenshot: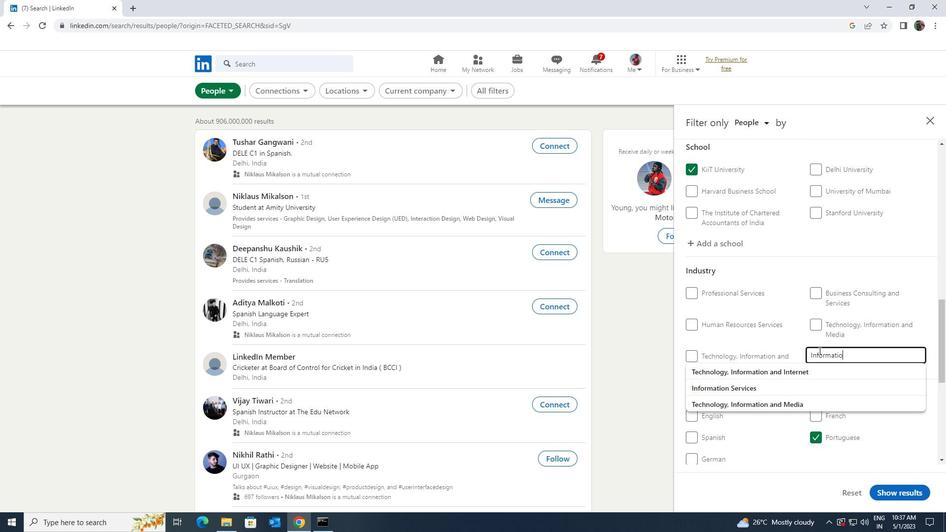 
Action: Mouse moved to (810, 381)
Screenshot: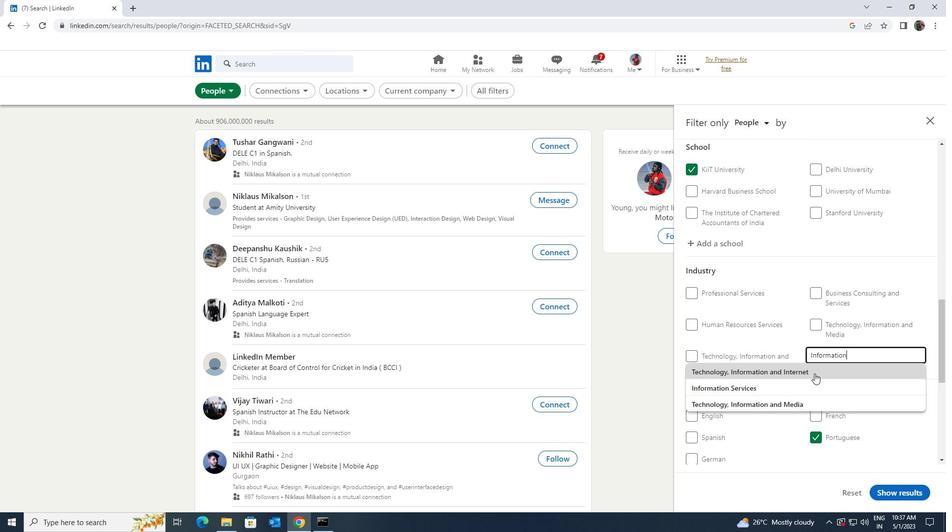 
Action: Mouse pressed left at (810, 381)
Screenshot: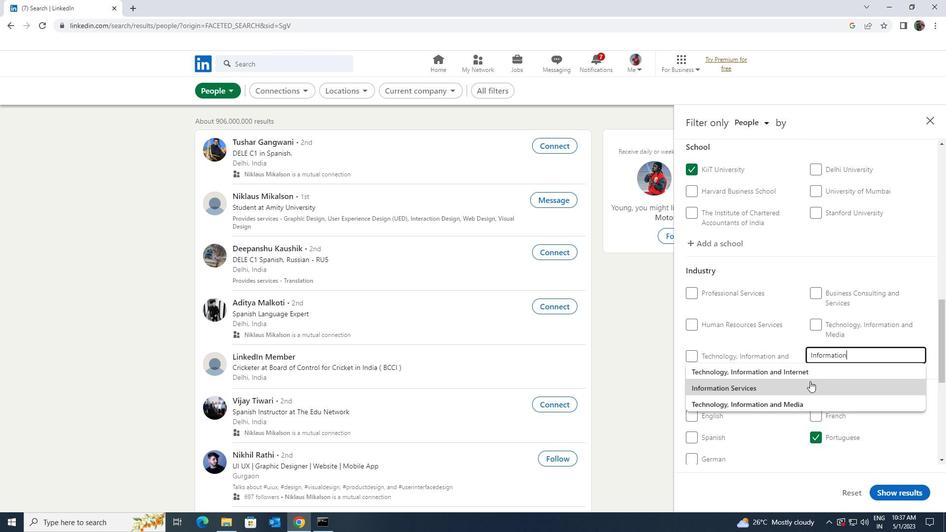 
Action: Mouse scrolled (810, 380) with delta (0, 0)
Screenshot: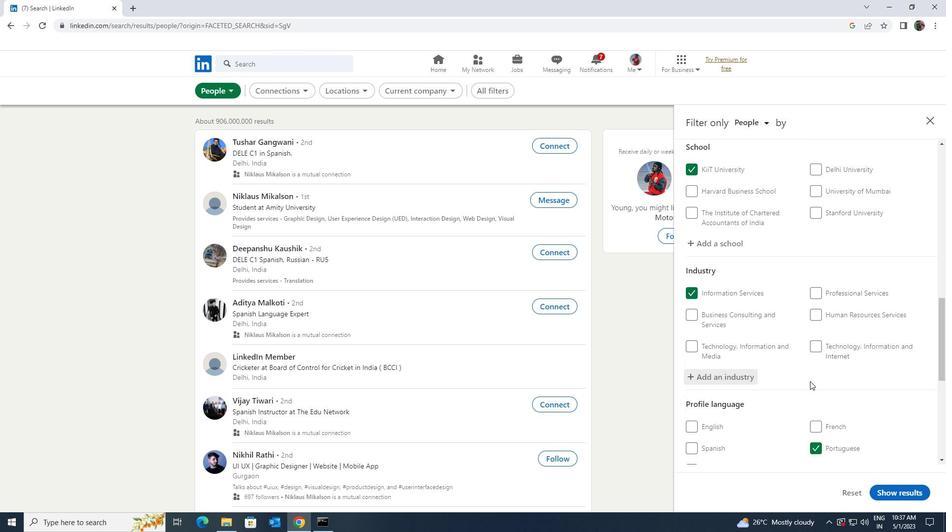 
Action: Mouse scrolled (810, 380) with delta (0, 0)
Screenshot: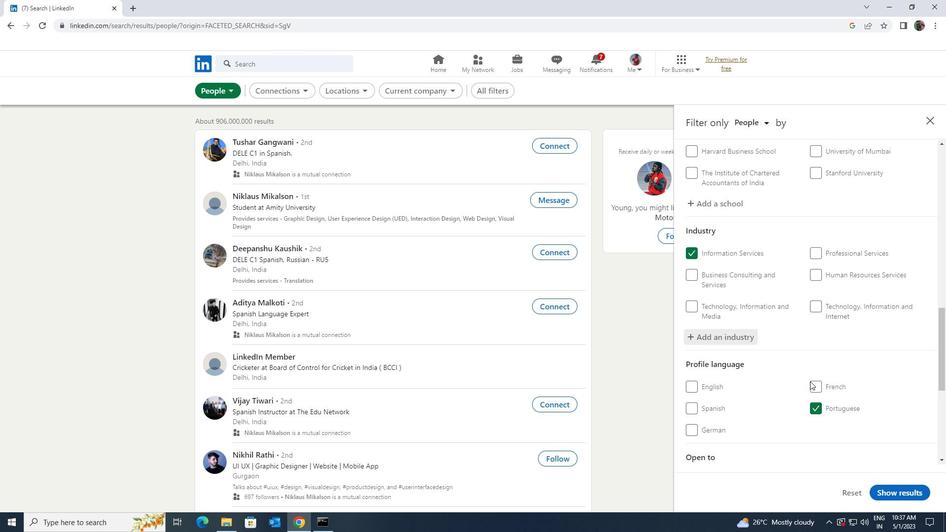 
Action: Mouse moved to (810, 381)
Screenshot: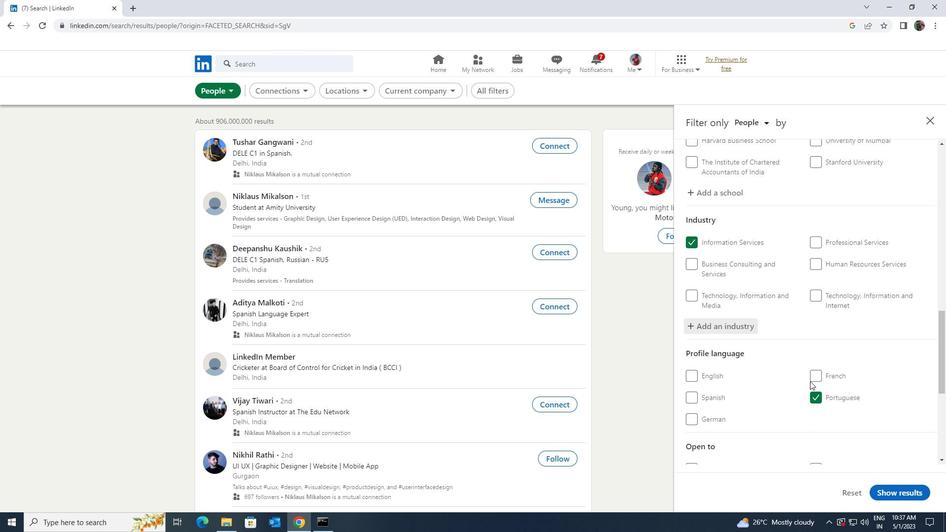 
Action: Mouse scrolled (810, 381) with delta (0, 0)
Screenshot: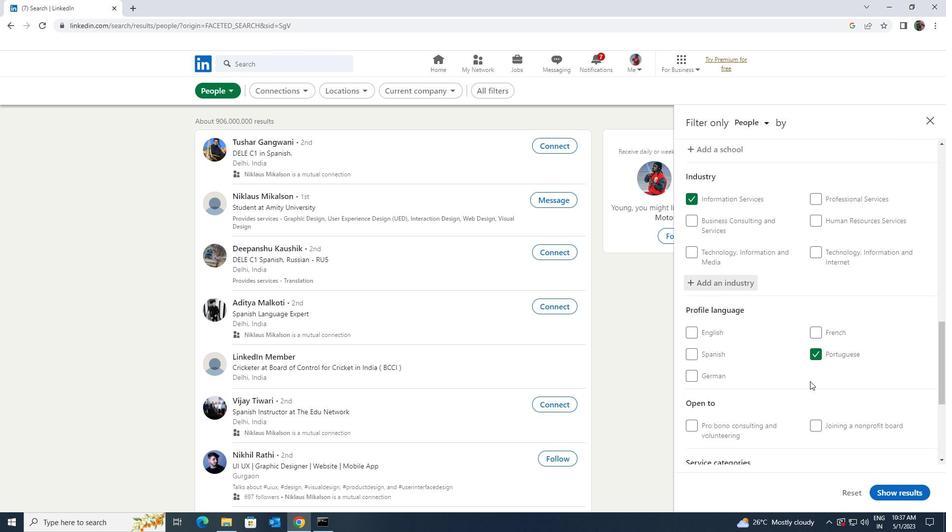 
Action: Mouse scrolled (810, 381) with delta (0, 0)
Screenshot: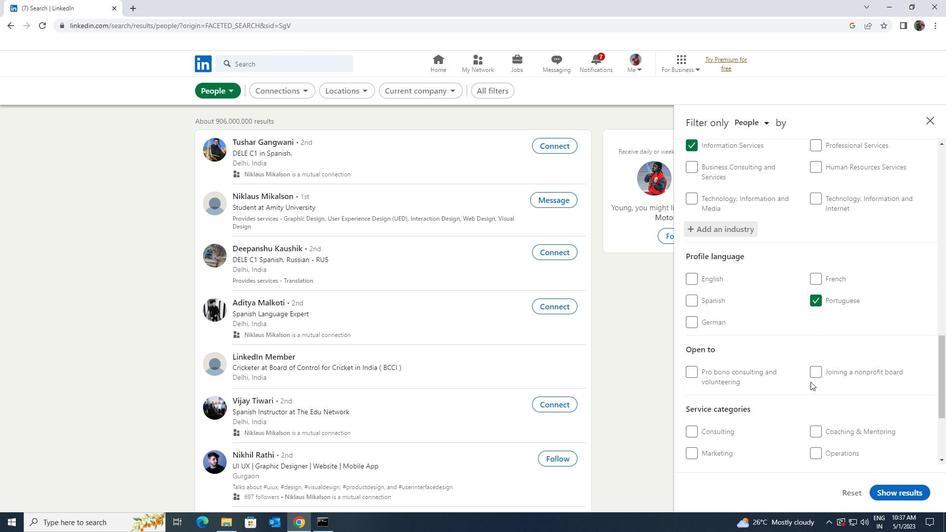 
Action: Mouse moved to (831, 425)
Screenshot: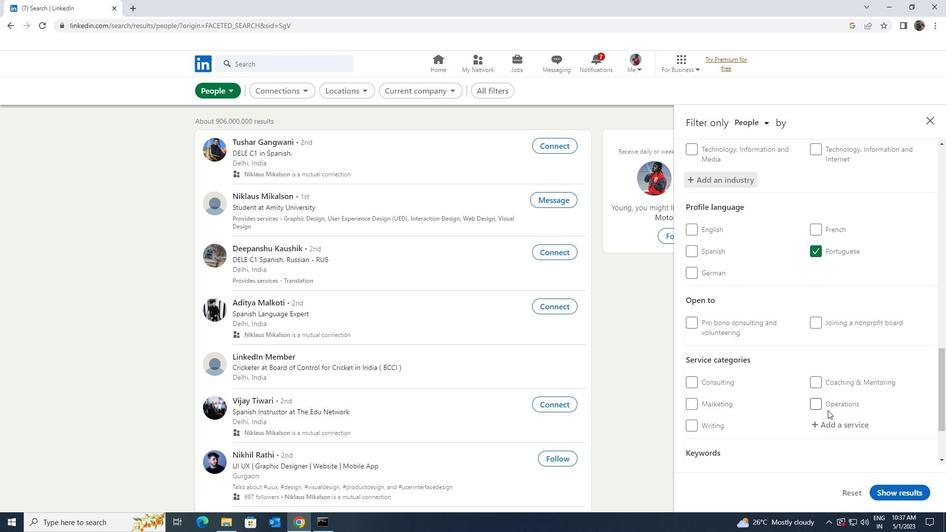 
Action: Mouse pressed left at (831, 425)
Screenshot: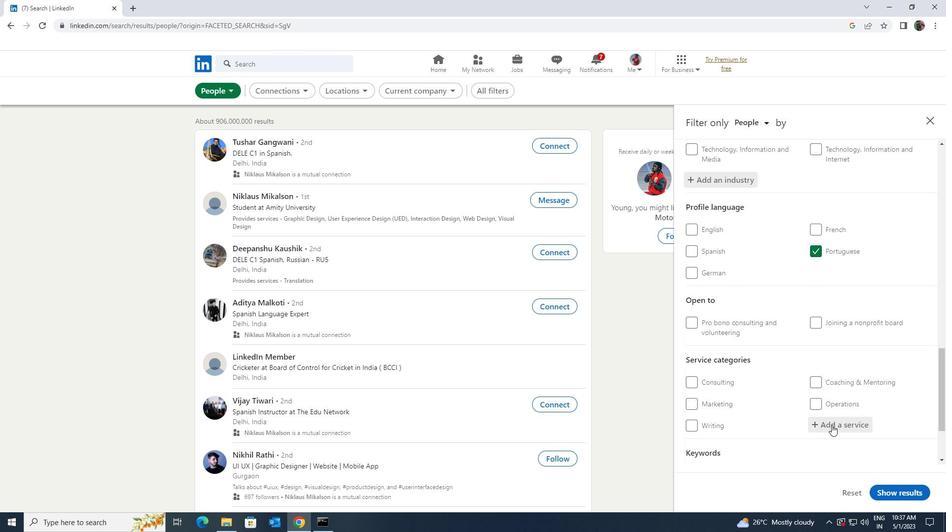 
Action: Mouse moved to (829, 426)
Screenshot: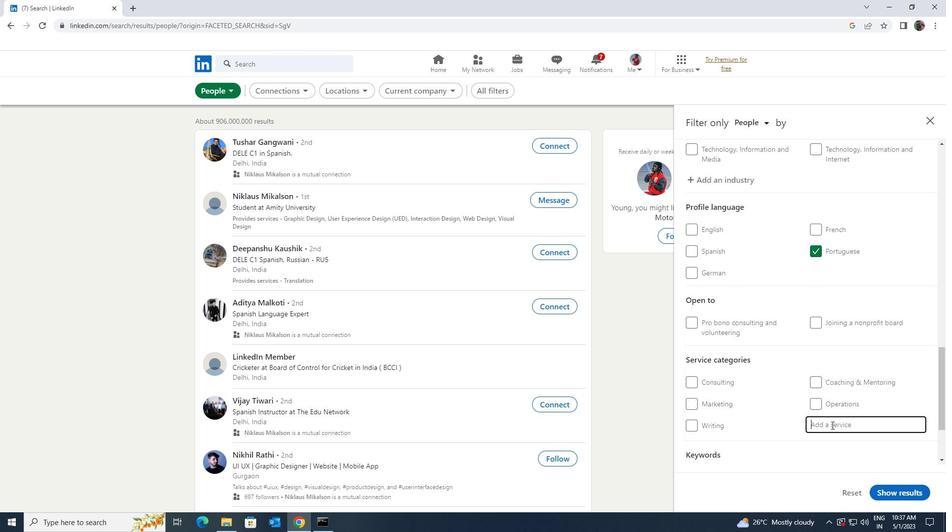 
Action: Key pressed <Key.shift><Key.shift>FINANCIAL<Key.space><Key.shift><Key.shift><Key.shift><Key.shift><Key.shift><Key.shift><Key.shift><Key.shift><Key.shift>SERVICE
Screenshot: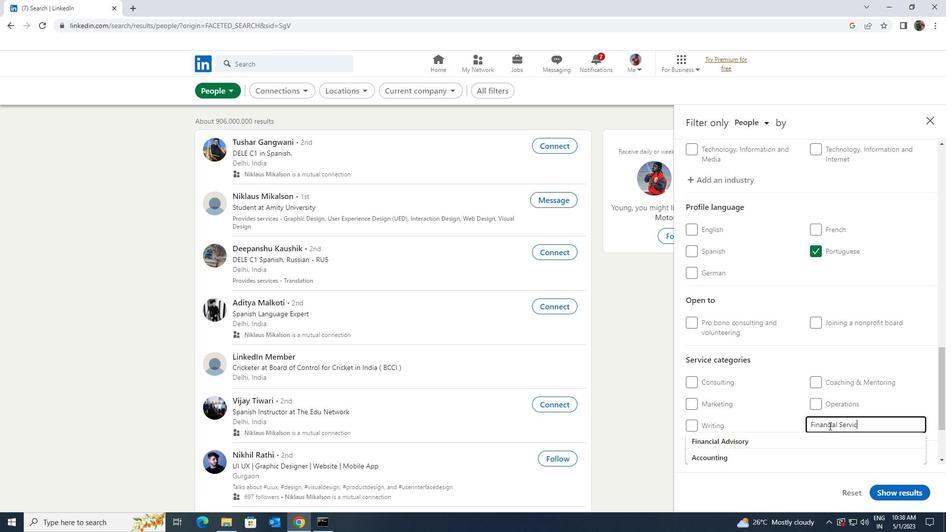 
Action: Mouse moved to (826, 443)
Screenshot: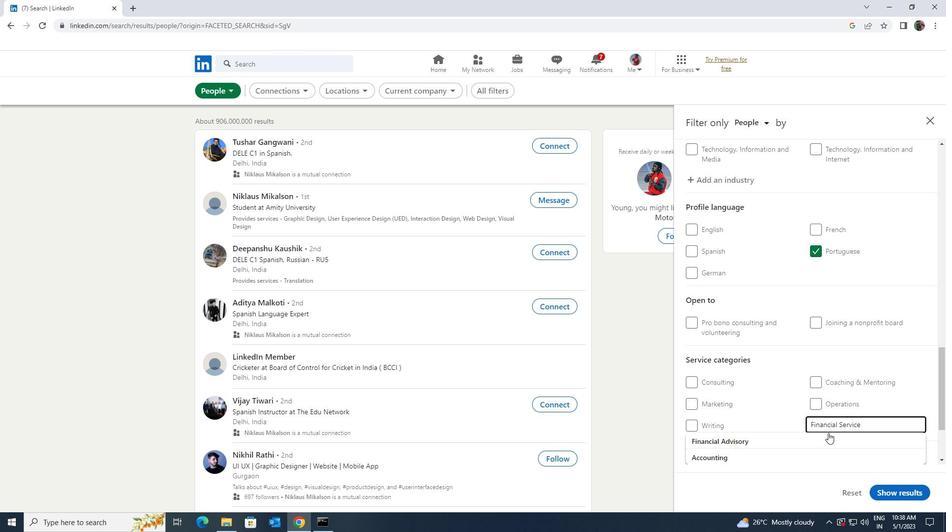
Action: Mouse pressed left at (826, 443)
Screenshot: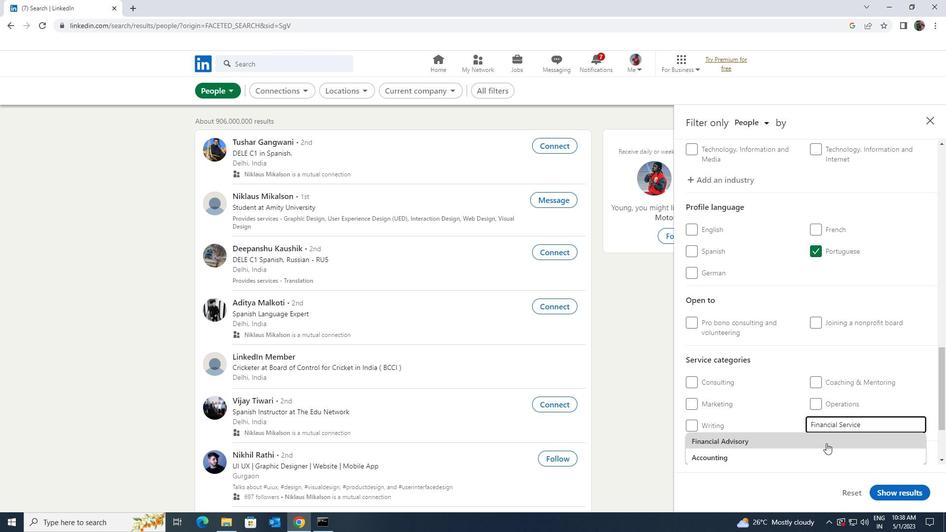 
Action: Mouse moved to (810, 417)
Screenshot: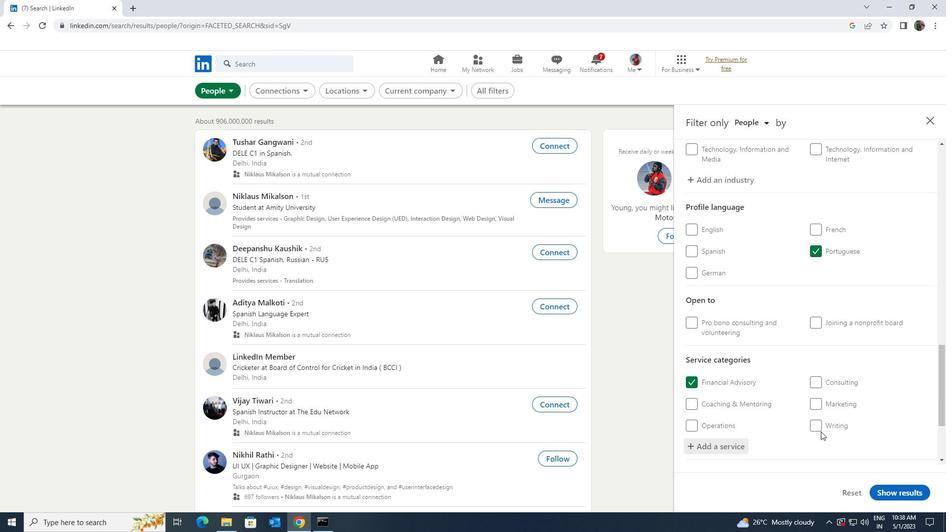 
Action: Mouse scrolled (810, 416) with delta (0, 0)
Screenshot: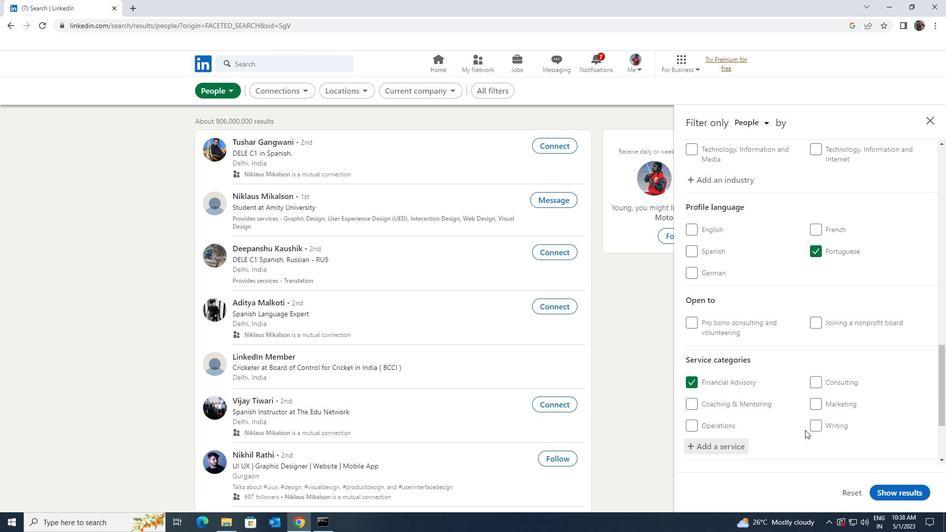 
Action: Mouse scrolled (810, 416) with delta (0, 0)
Screenshot: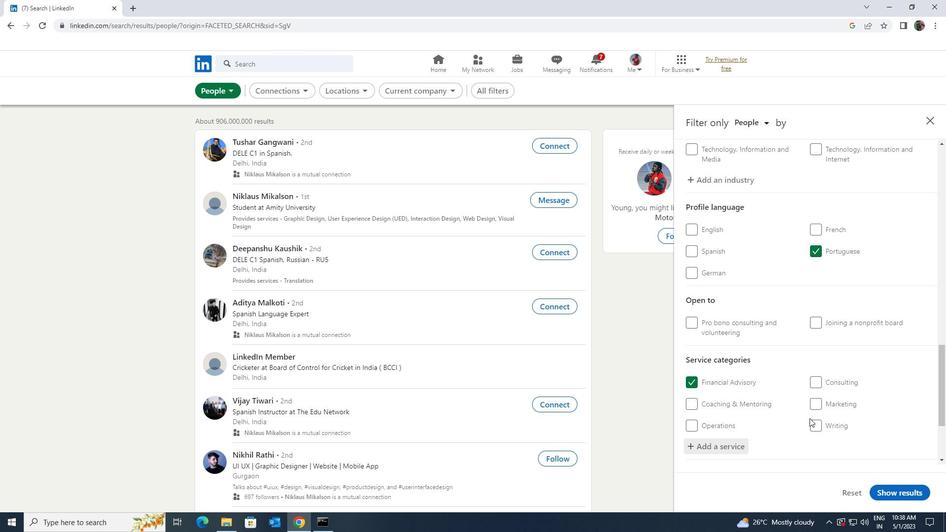 
Action: Mouse moved to (790, 440)
Screenshot: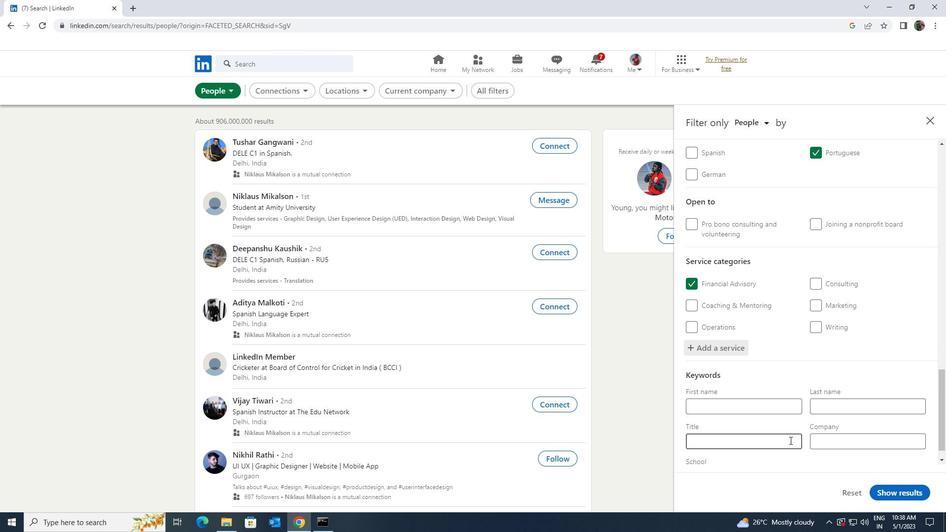 
Action: Mouse pressed left at (790, 440)
Screenshot: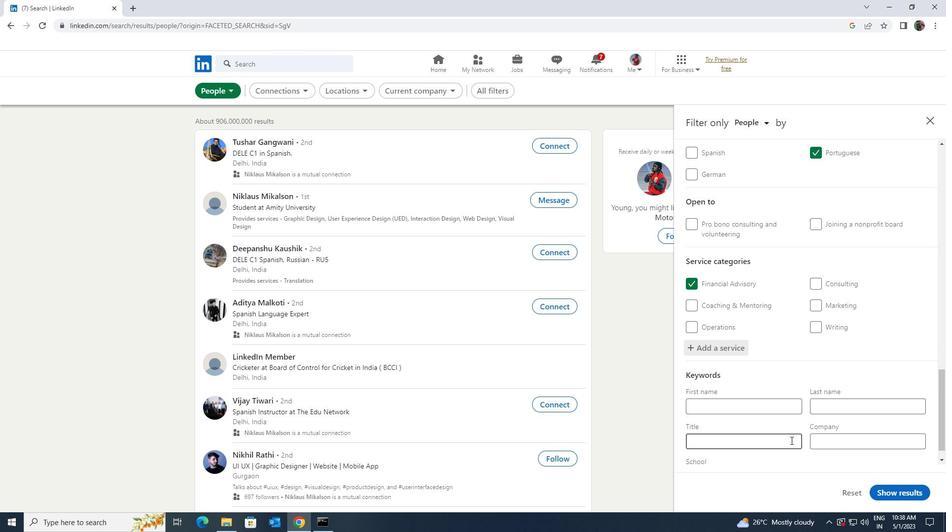 
Action: Key pressed <Key.shift>CHIEF<Key.space><Key.shift>PEOPLE<Key.space><Key.shift>E<Key.backspace><Key.space><Key.shift><Key.shift>OFFICER
Screenshot: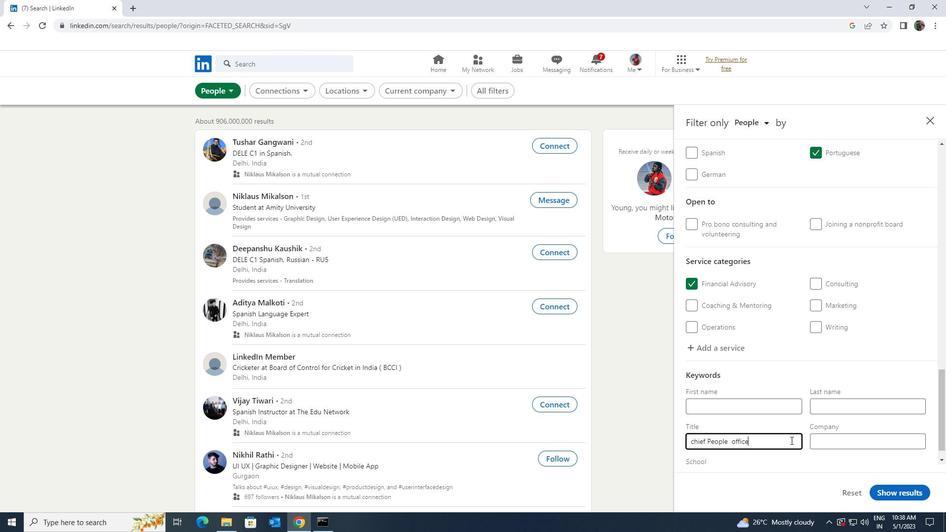 
Action: Mouse moved to (887, 490)
Screenshot: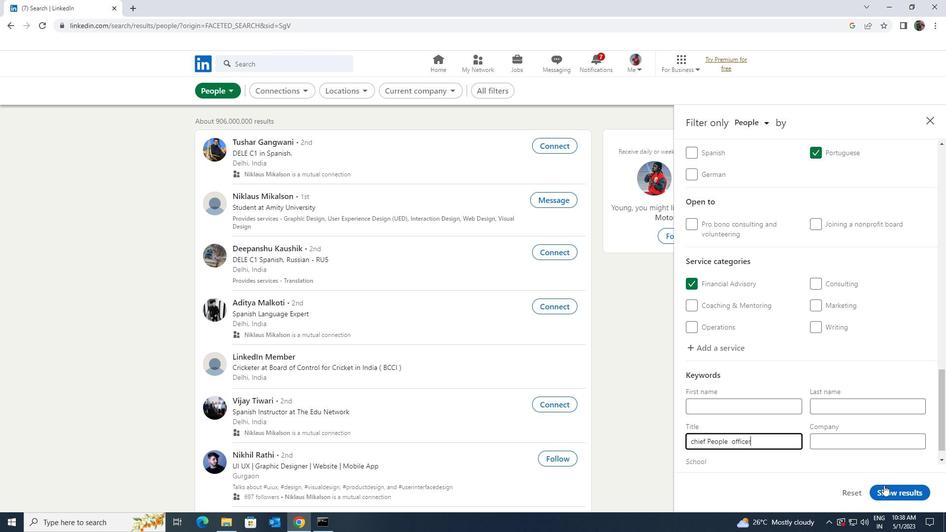 
Action: Mouse pressed left at (887, 490)
Screenshot: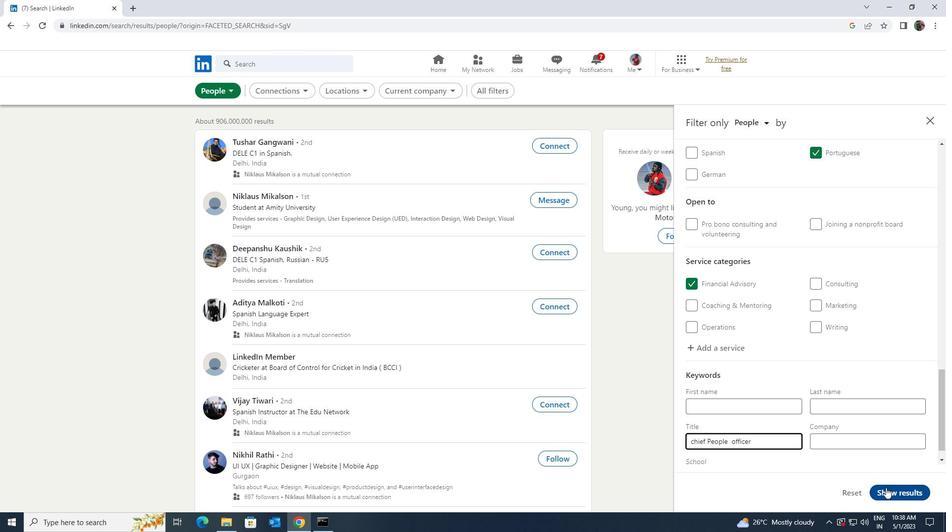 
Action: Mouse moved to (887, 490)
Screenshot: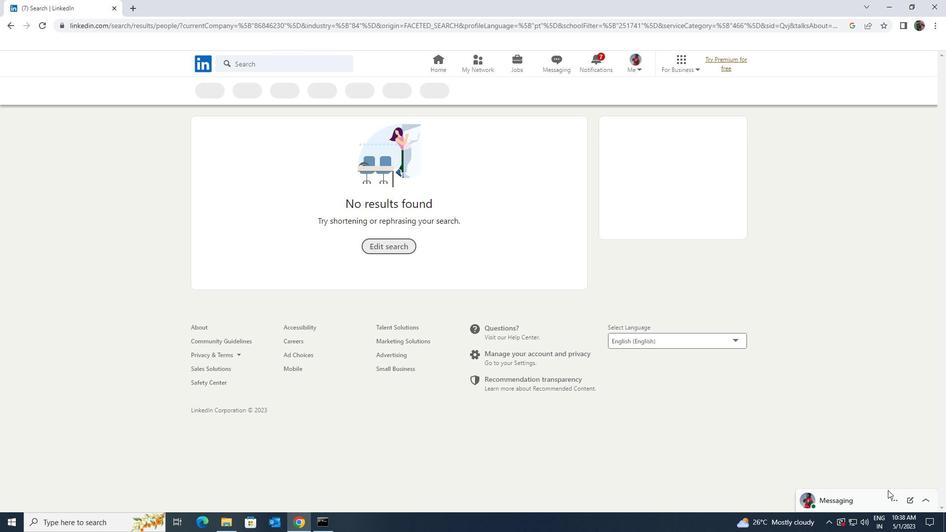 
